 Task: Create a due date automation trigger when advanced on, 2 days before a card is due add fields without custom field "Resume" set to a number greater than 1 and lower or equal to 10 at 11:00 AM.
Action: Mouse moved to (921, 278)
Screenshot: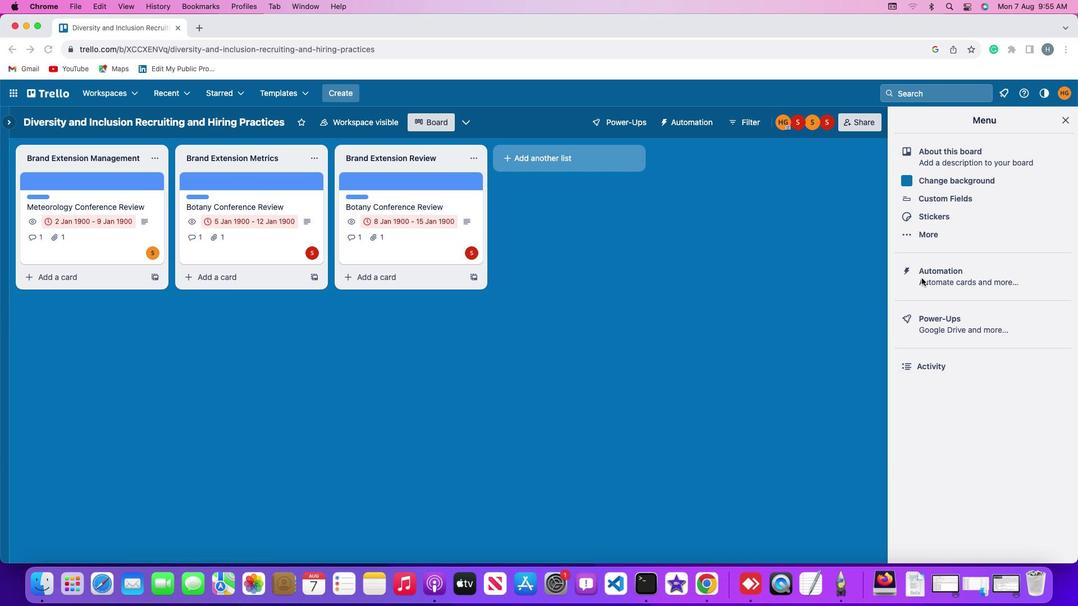 
Action: Mouse pressed left at (921, 278)
Screenshot: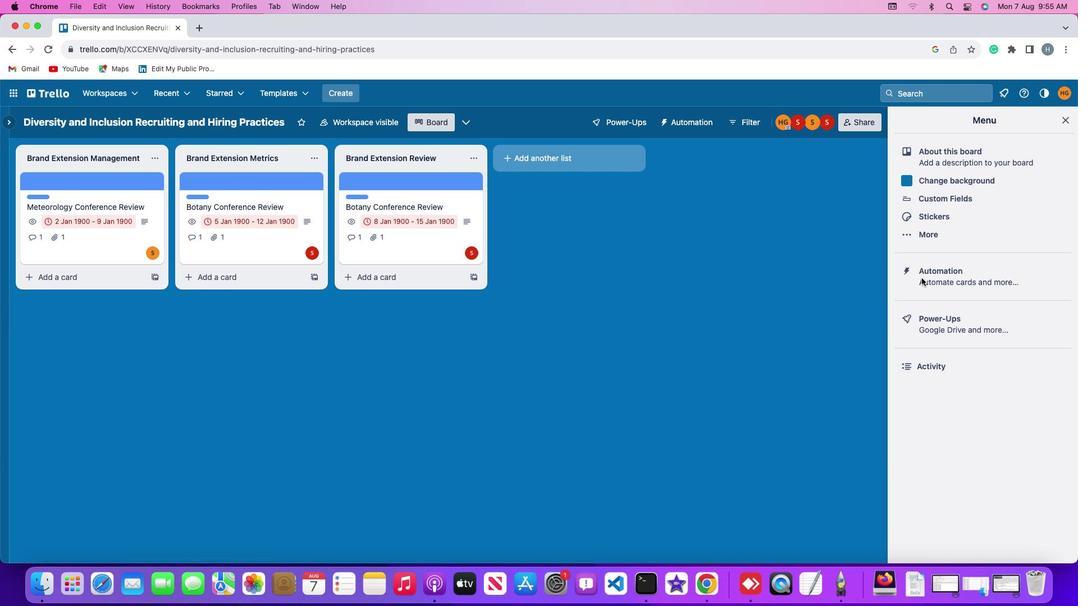 
Action: Mouse pressed left at (921, 278)
Screenshot: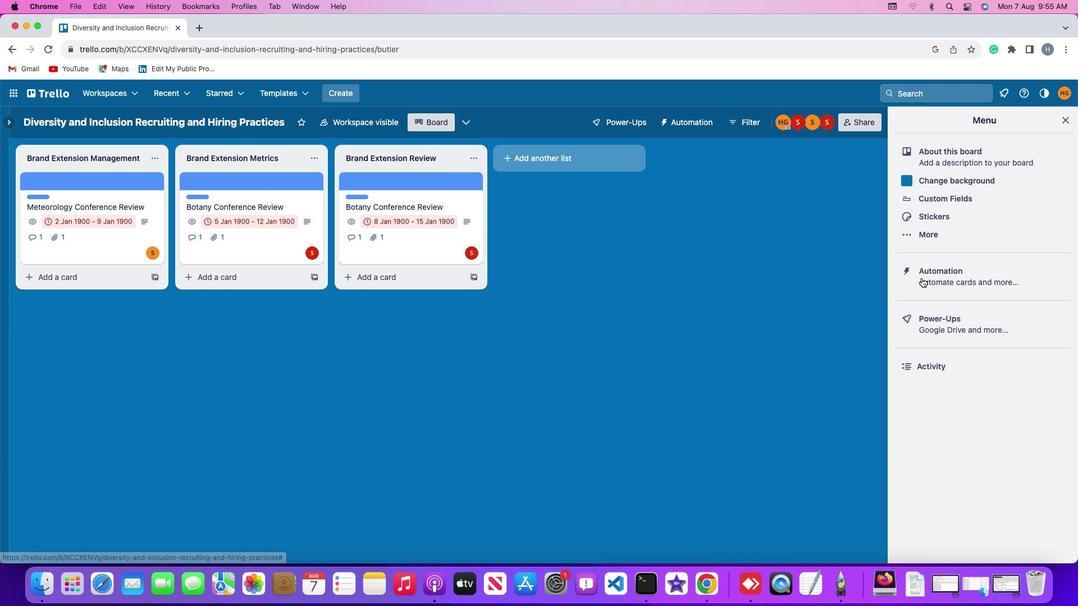 
Action: Mouse moved to (59, 268)
Screenshot: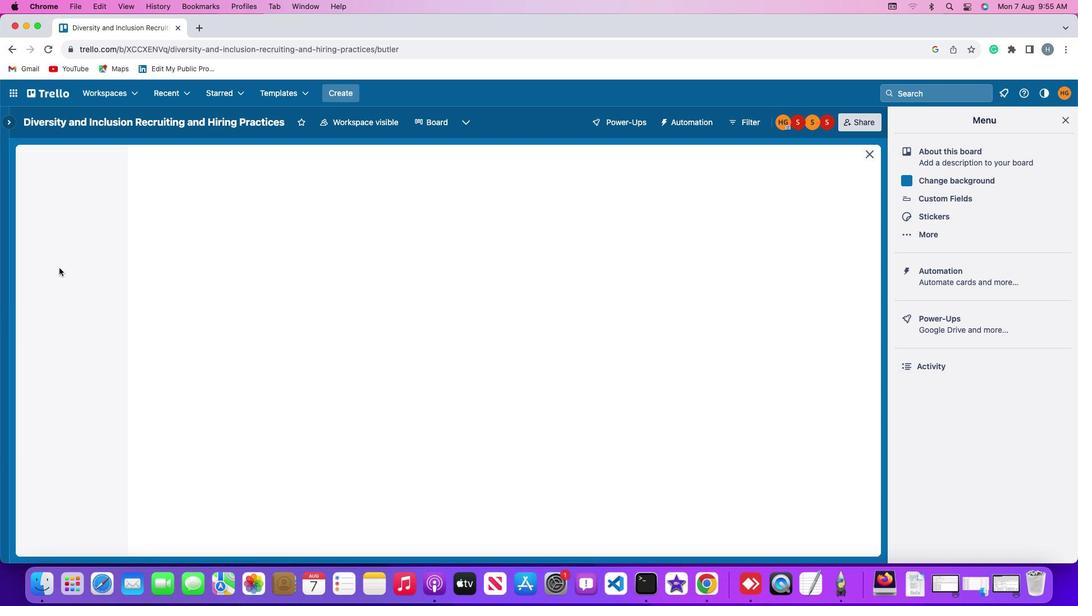 
Action: Mouse pressed left at (59, 268)
Screenshot: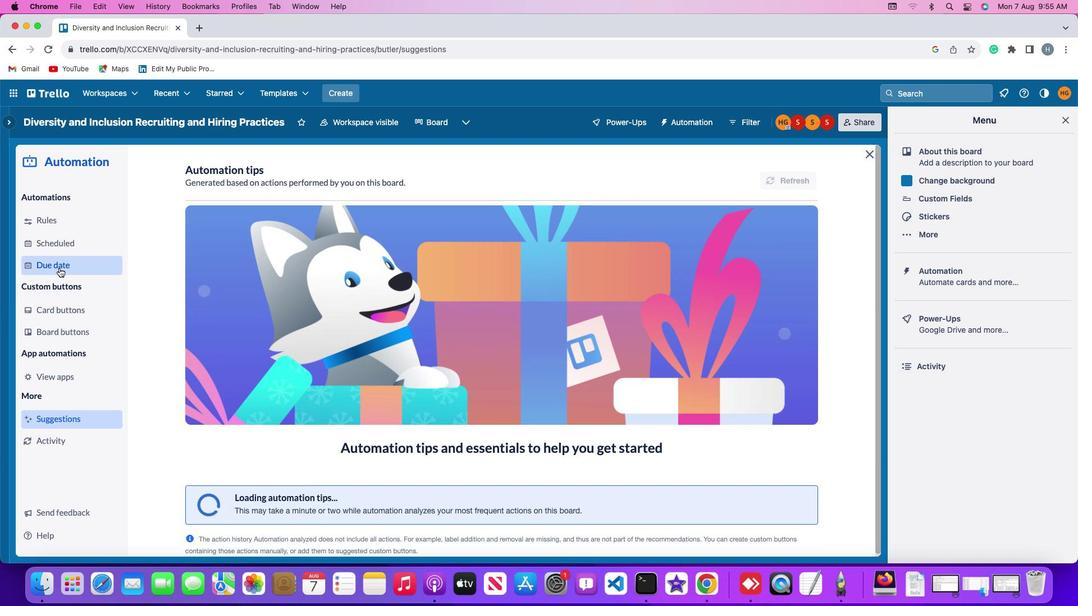 
Action: Mouse moved to (736, 172)
Screenshot: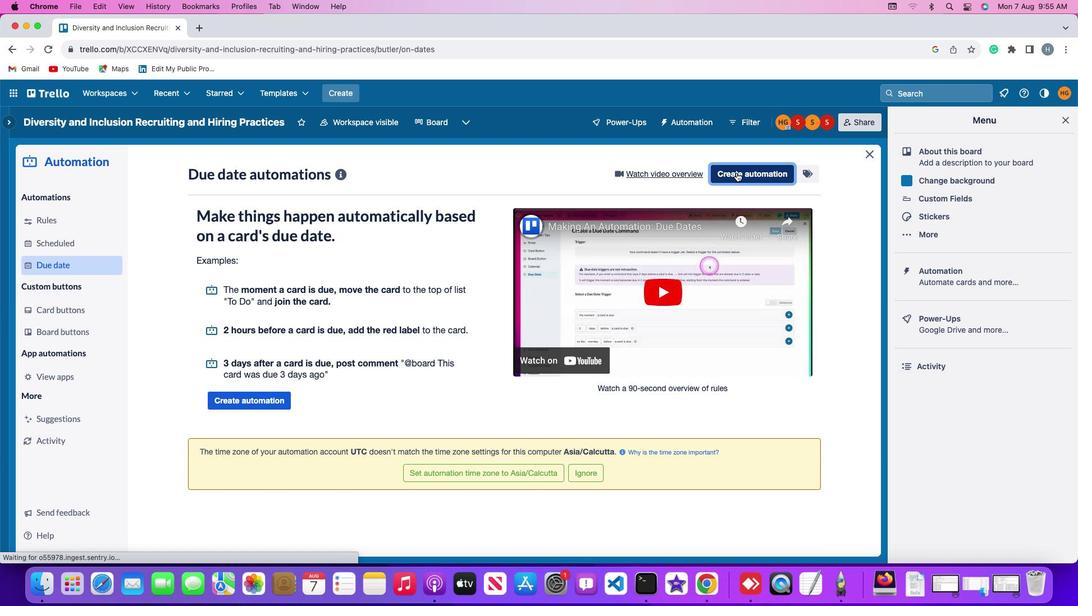 
Action: Mouse pressed left at (736, 172)
Screenshot: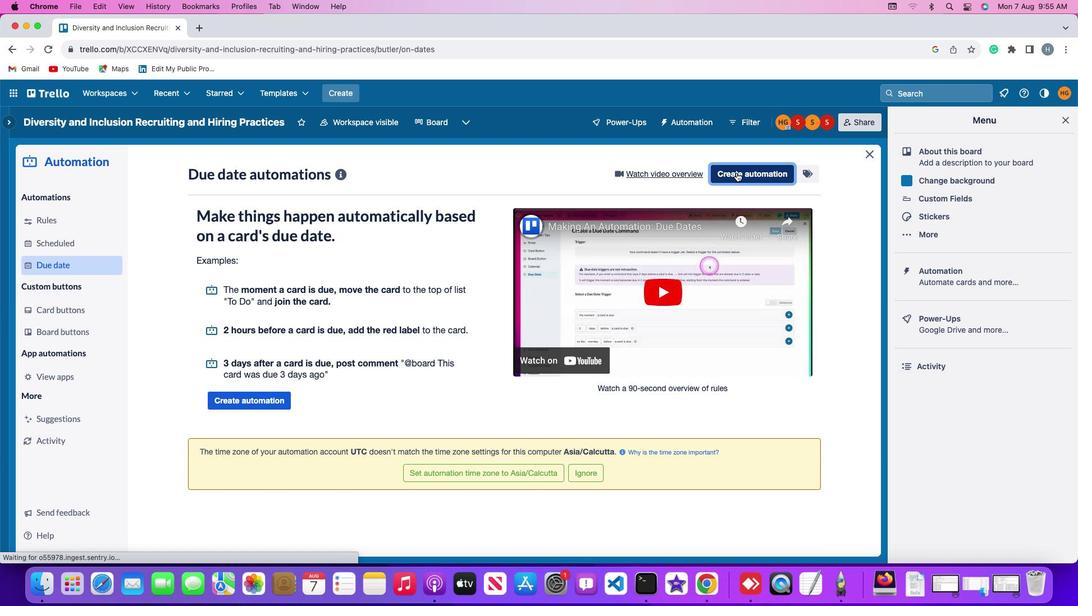 
Action: Mouse moved to (480, 280)
Screenshot: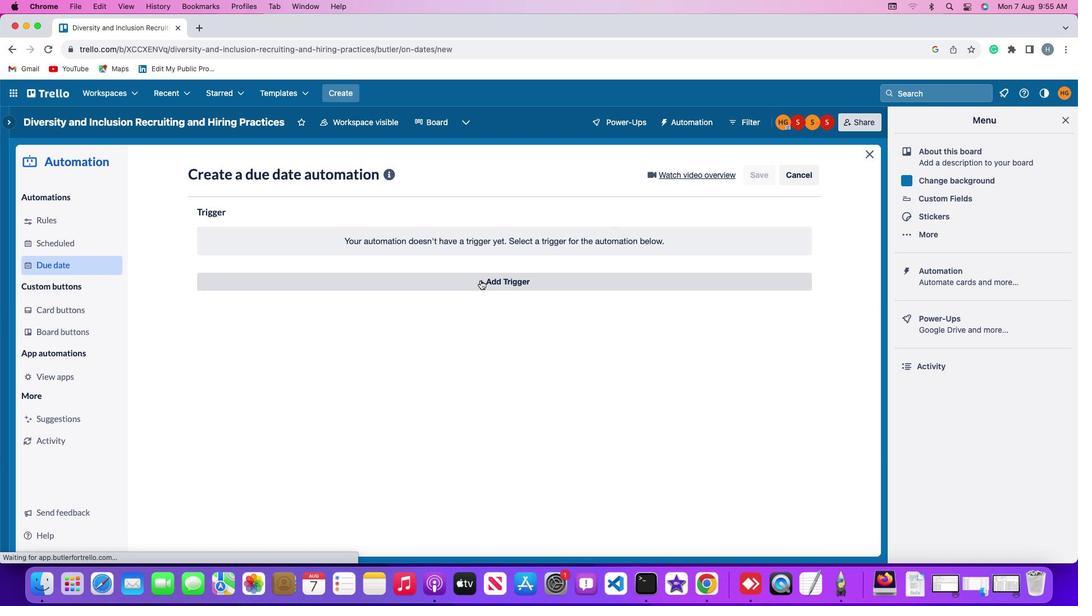 
Action: Mouse pressed left at (480, 280)
Screenshot: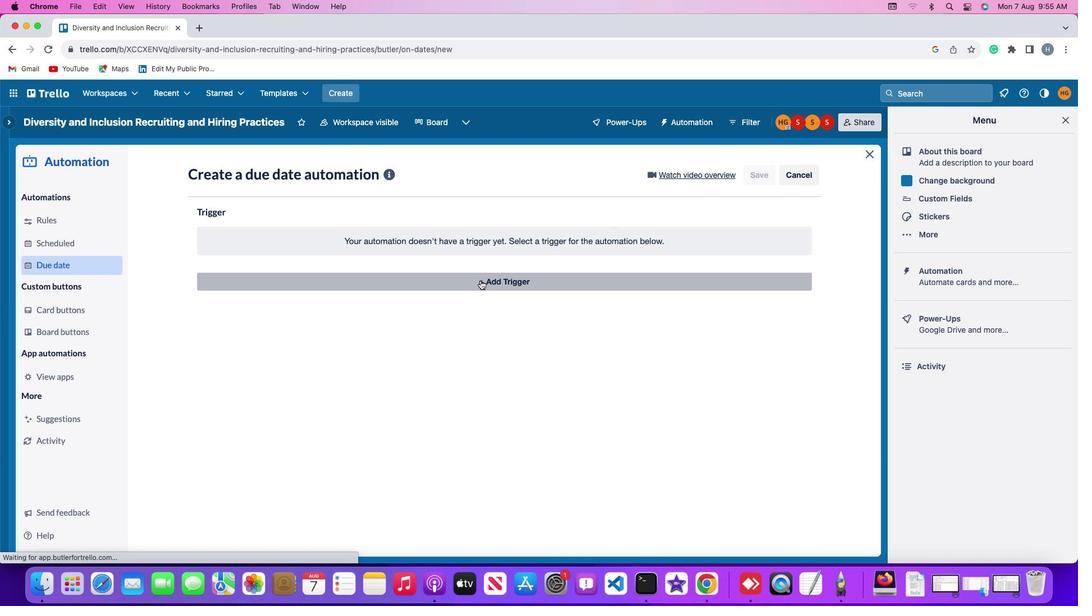 
Action: Mouse moved to (217, 452)
Screenshot: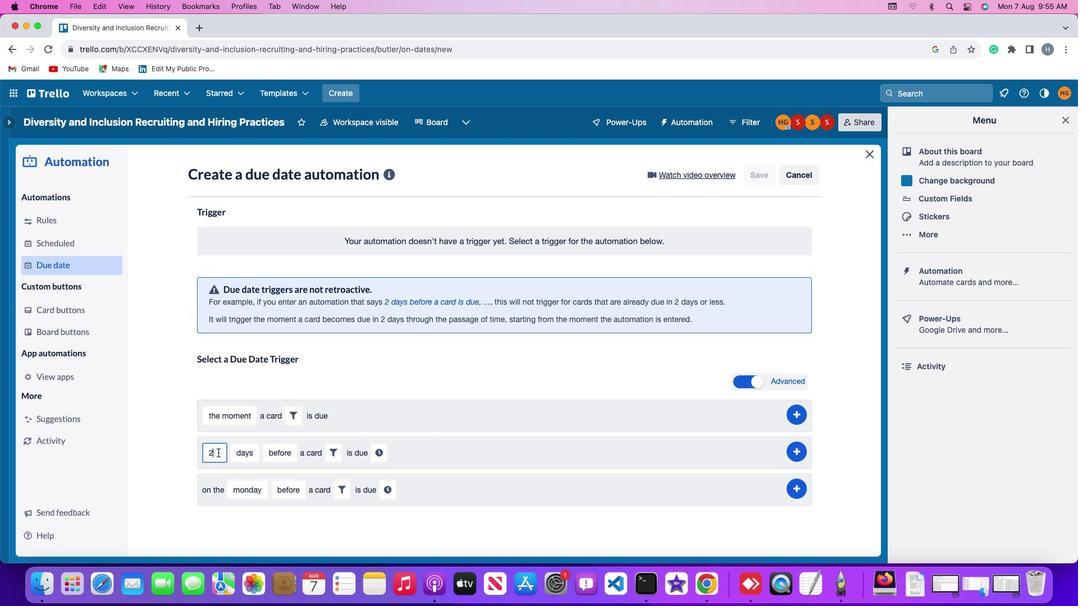 
Action: Mouse pressed left at (217, 452)
Screenshot: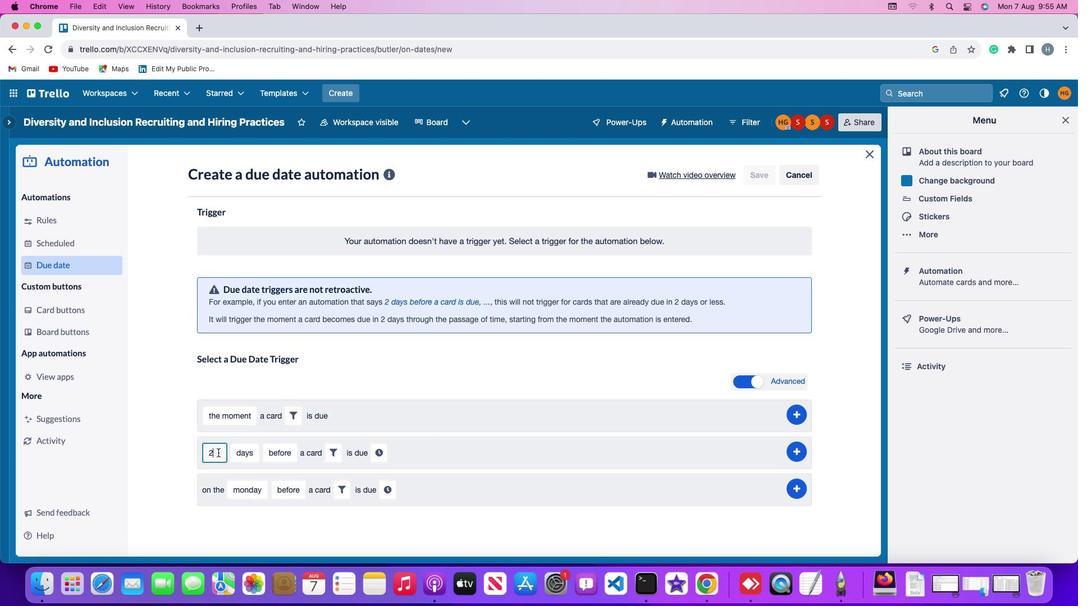 
Action: Key pressed Key.backspace'2'
Screenshot: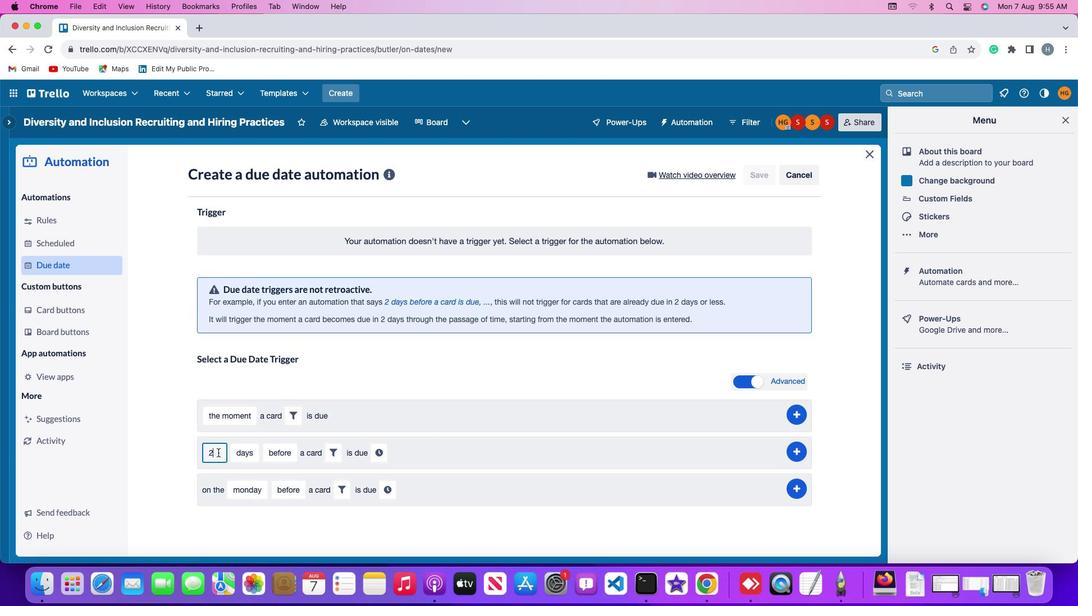 
Action: Mouse moved to (246, 456)
Screenshot: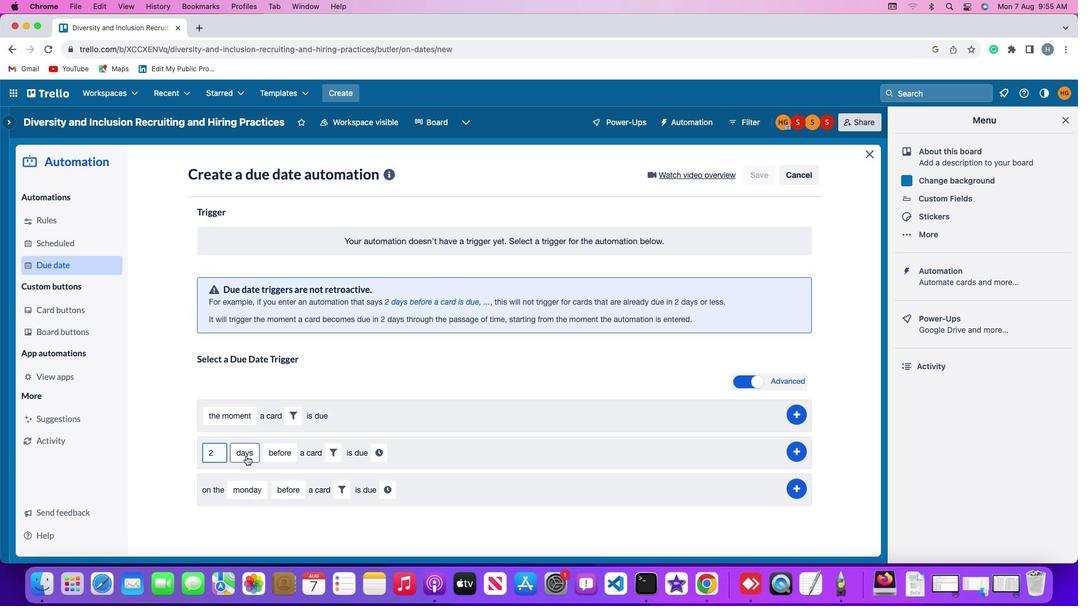 
Action: Mouse pressed left at (246, 456)
Screenshot: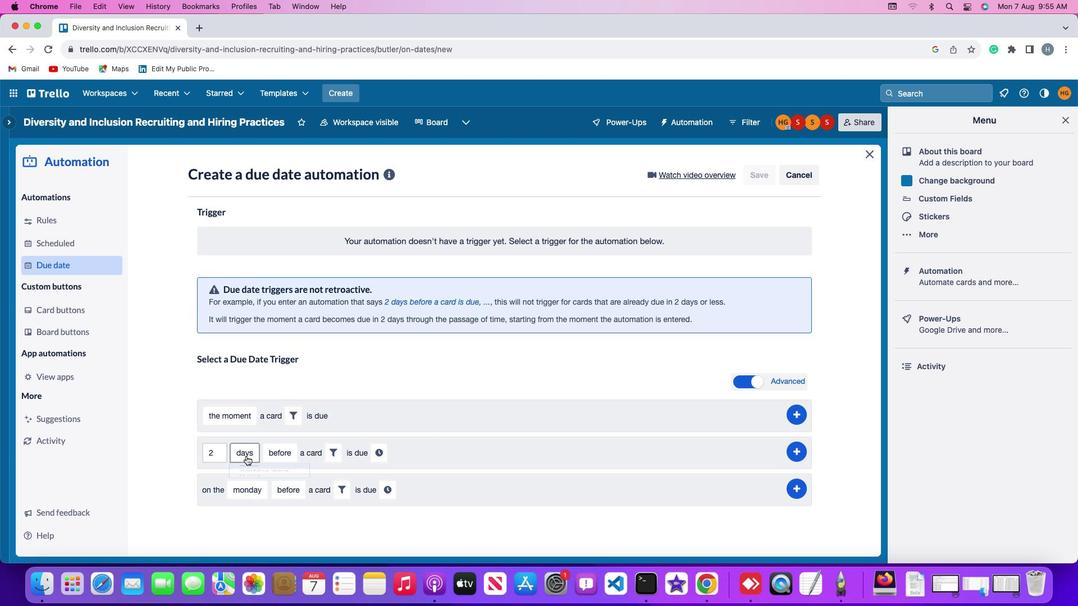 
Action: Mouse moved to (248, 472)
Screenshot: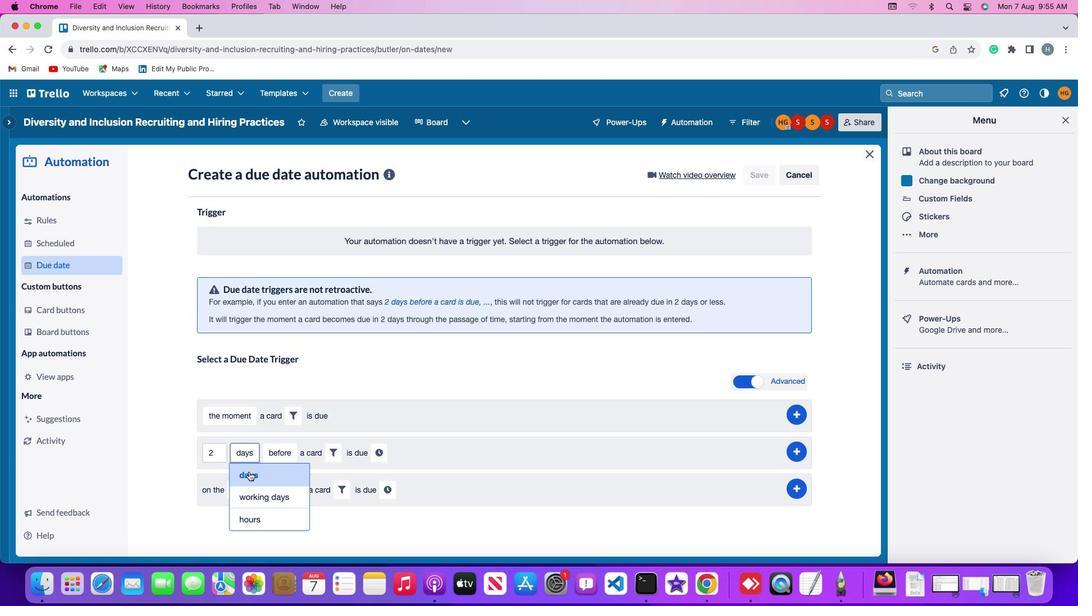 
Action: Mouse pressed left at (248, 472)
Screenshot: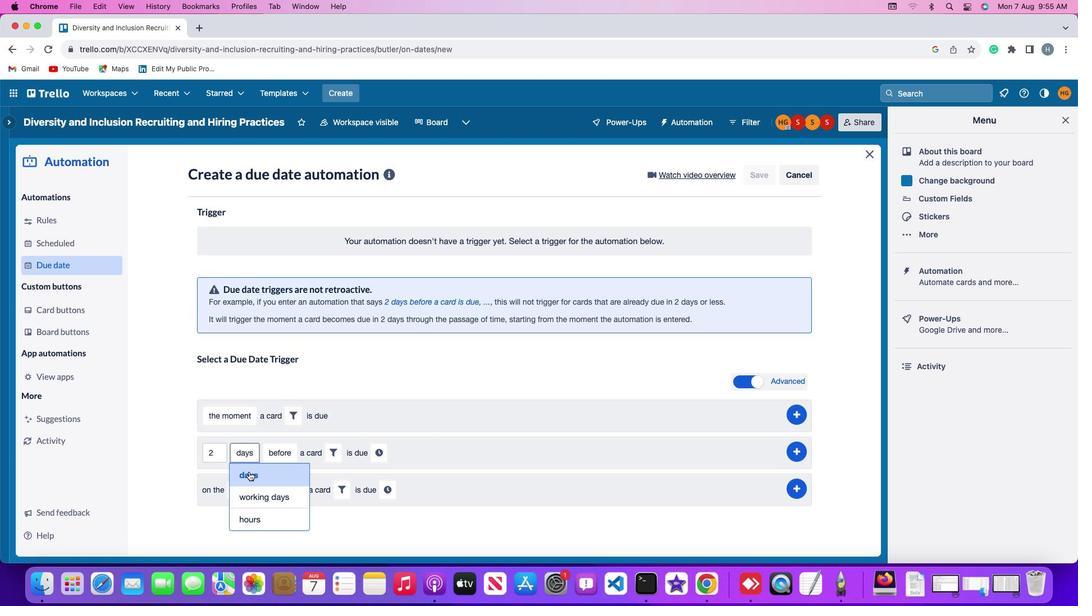 
Action: Mouse moved to (289, 450)
Screenshot: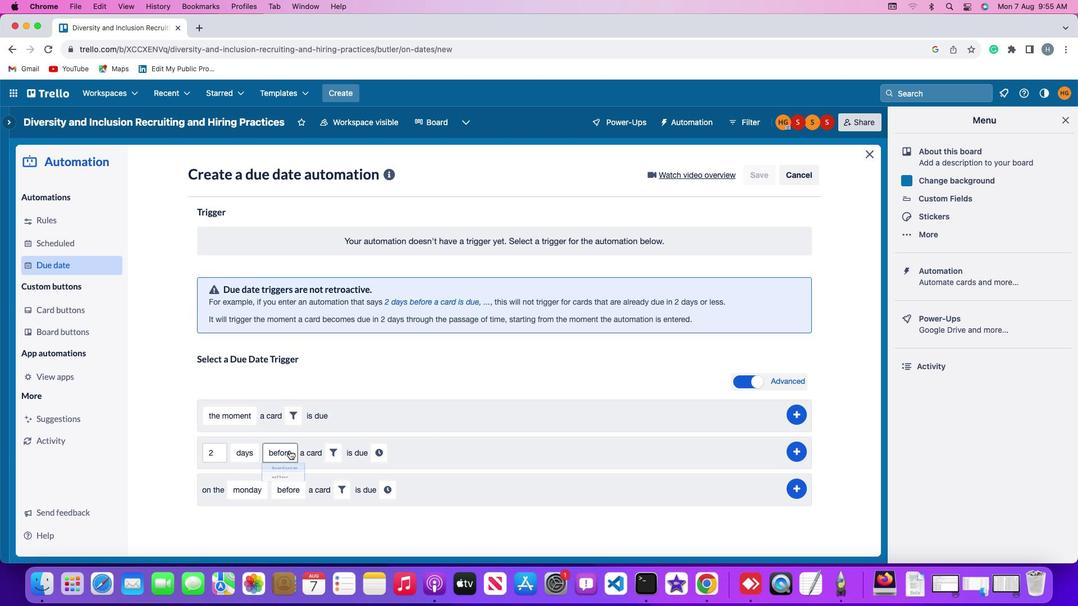 
Action: Mouse pressed left at (289, 450)
Screenshot: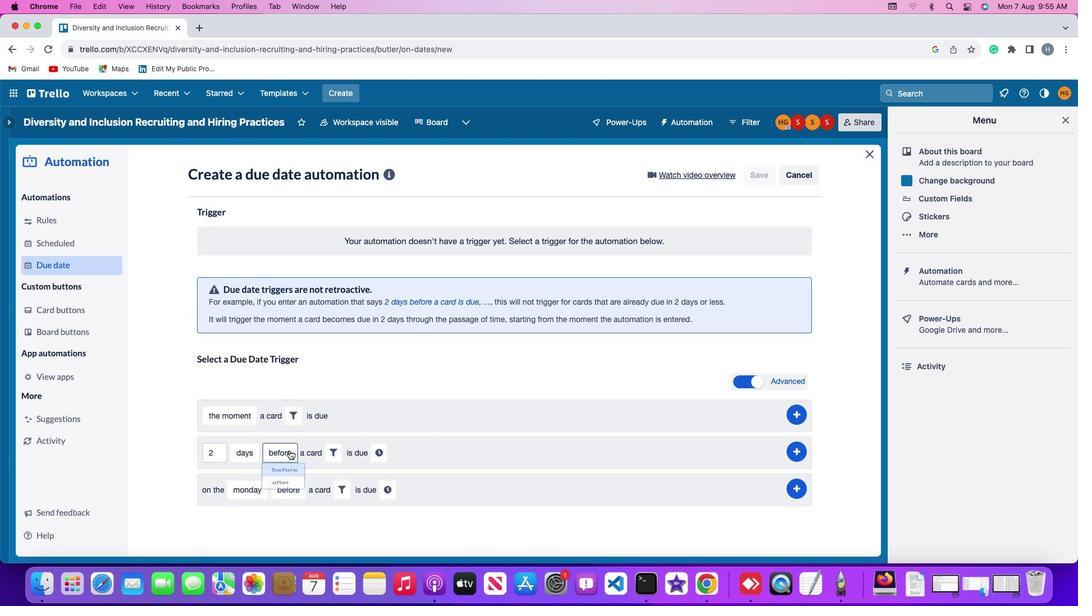 
Action: Mouse moved to (284, 471)
Screenshot: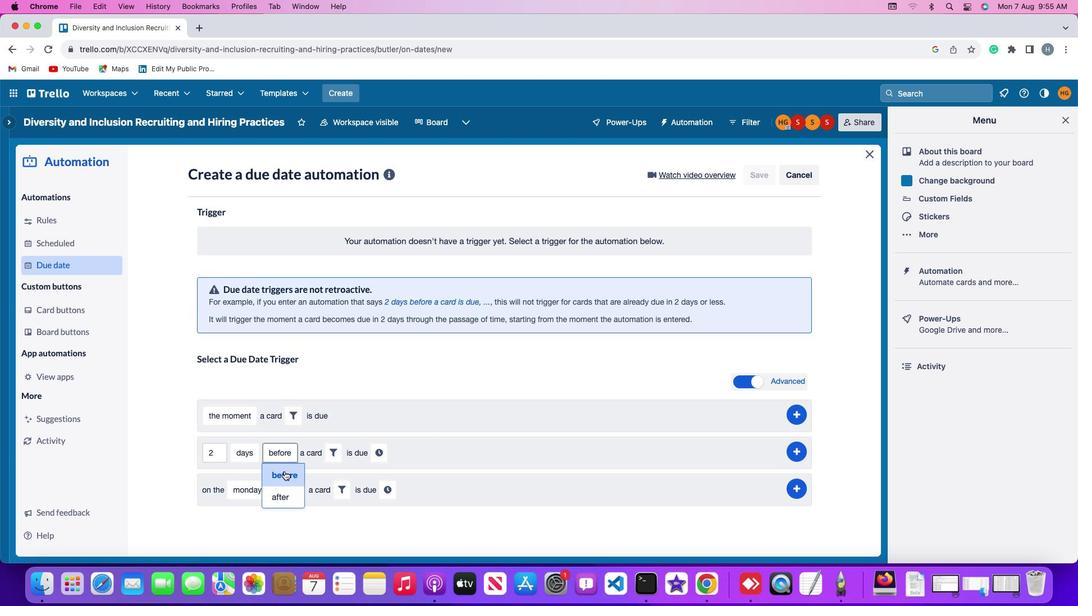 
Action: Mouse pressed left at (284, 471)
Screenshot: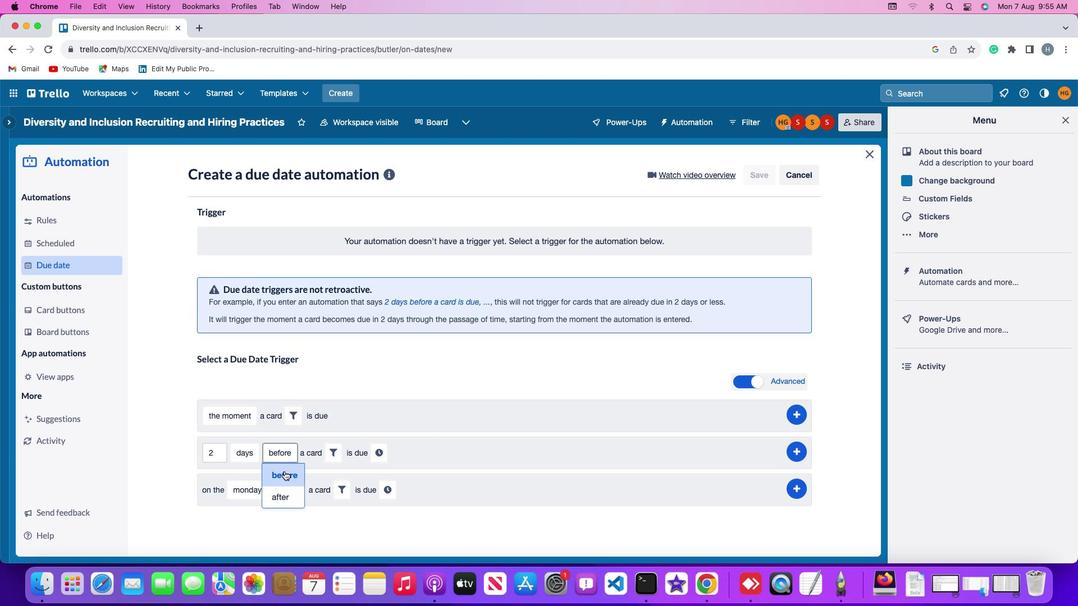 
Action: Mouse moved to (333, 450)
Screenshot: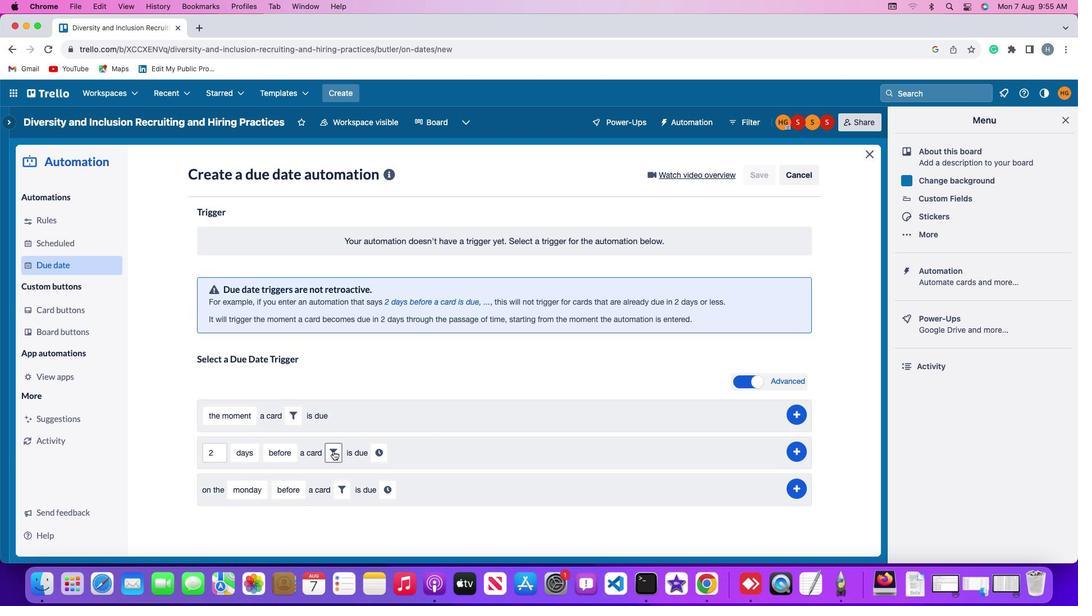 
Action: Mouse pressed left at (333, 450)
Screenshot: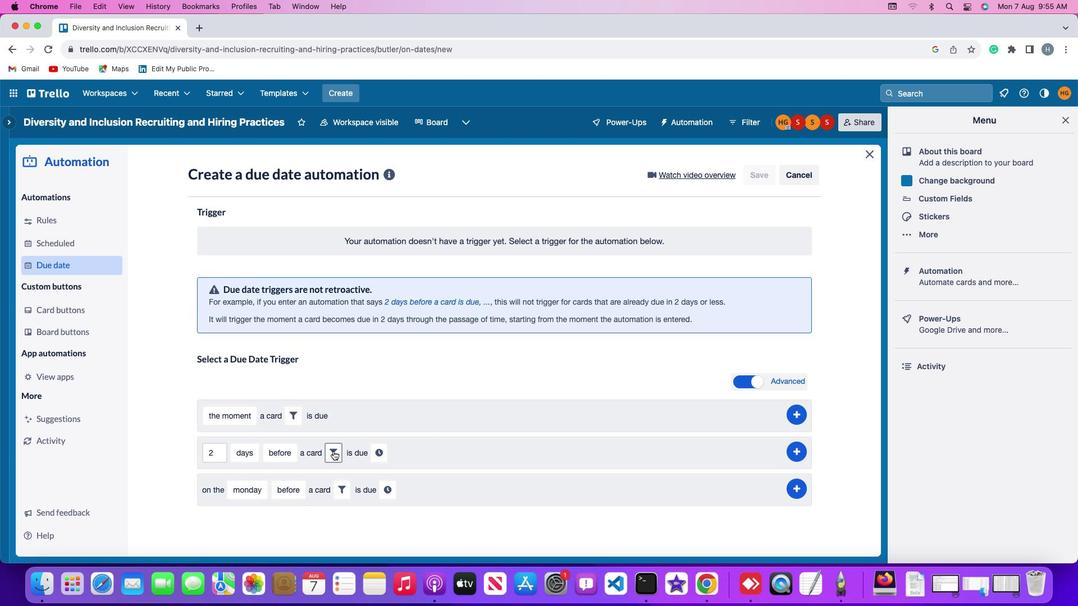 
Action: Mouse moved to (522, 487)
Screenshot: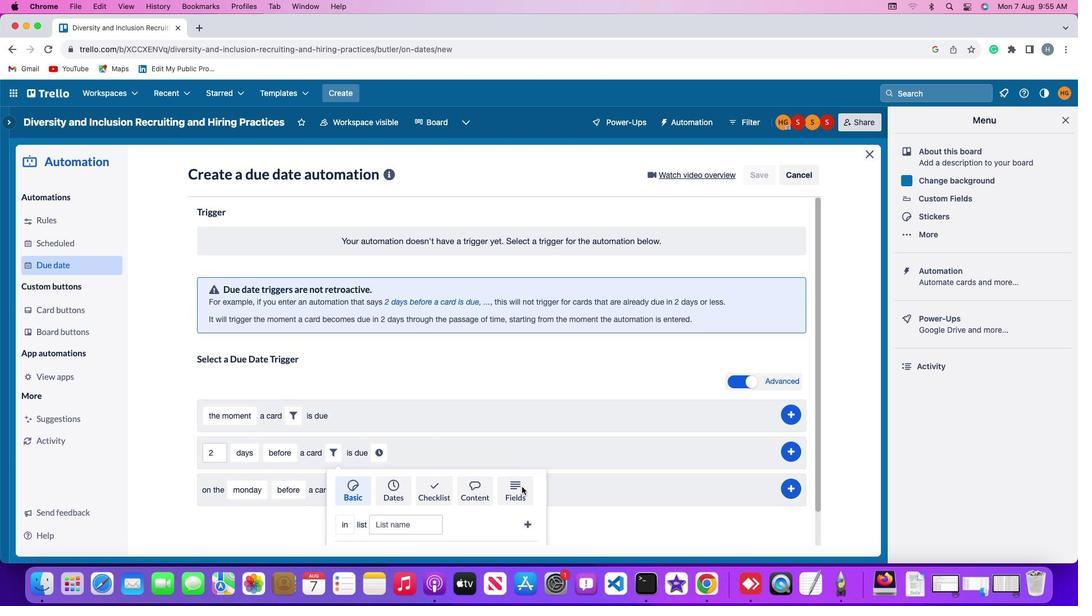 
Action: Mouse pressed left at (522, 487)
Screenshot: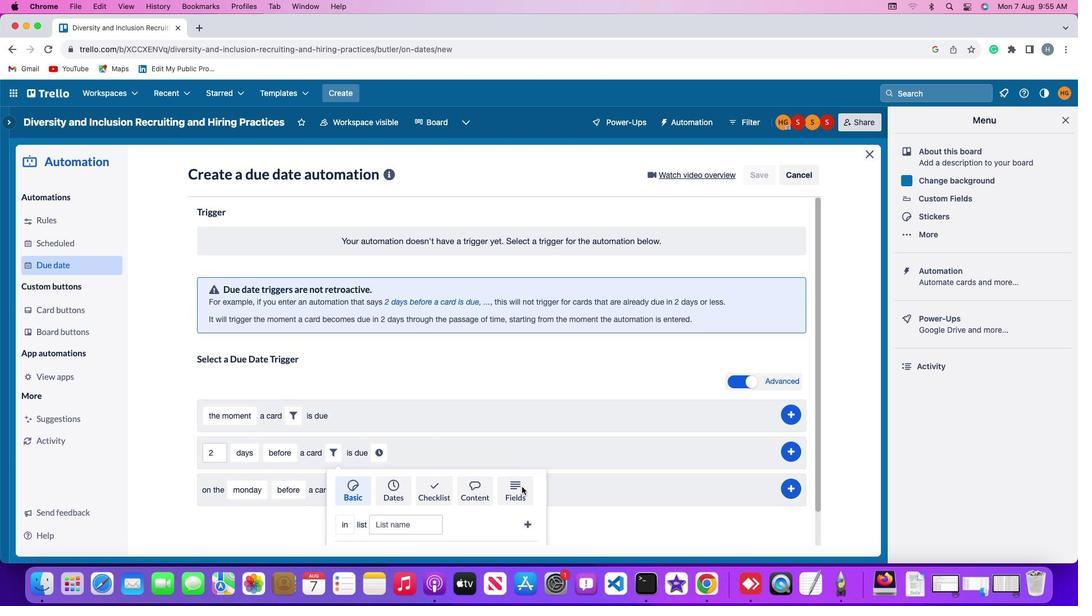 
Action: Mouse moved to (521, 487)
Screenshot: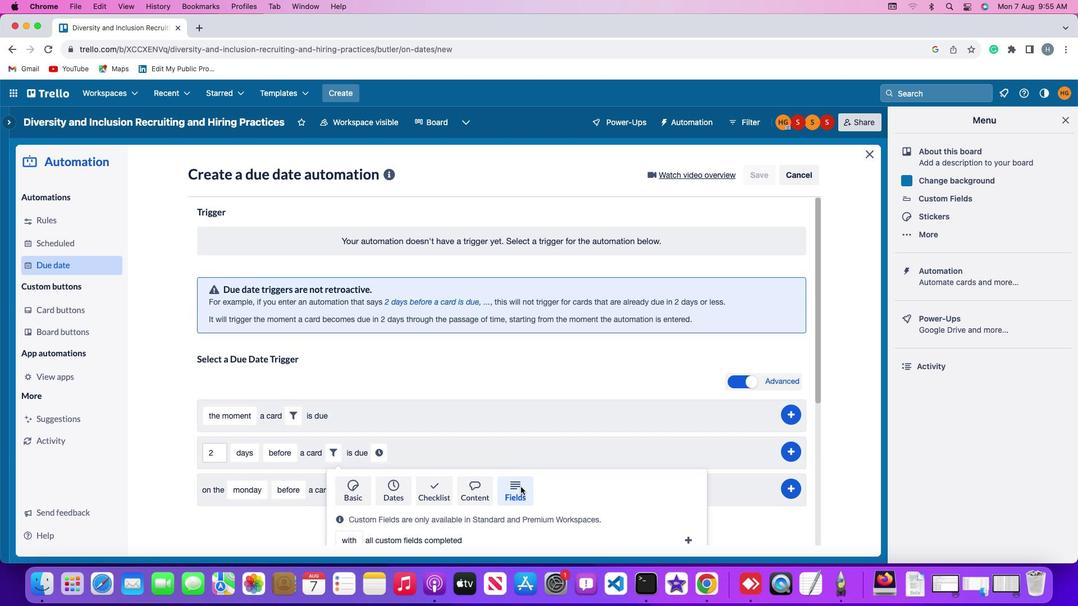 
Action: Mouse scrolled (521, 487) with delta (0, 0)
Screenshot: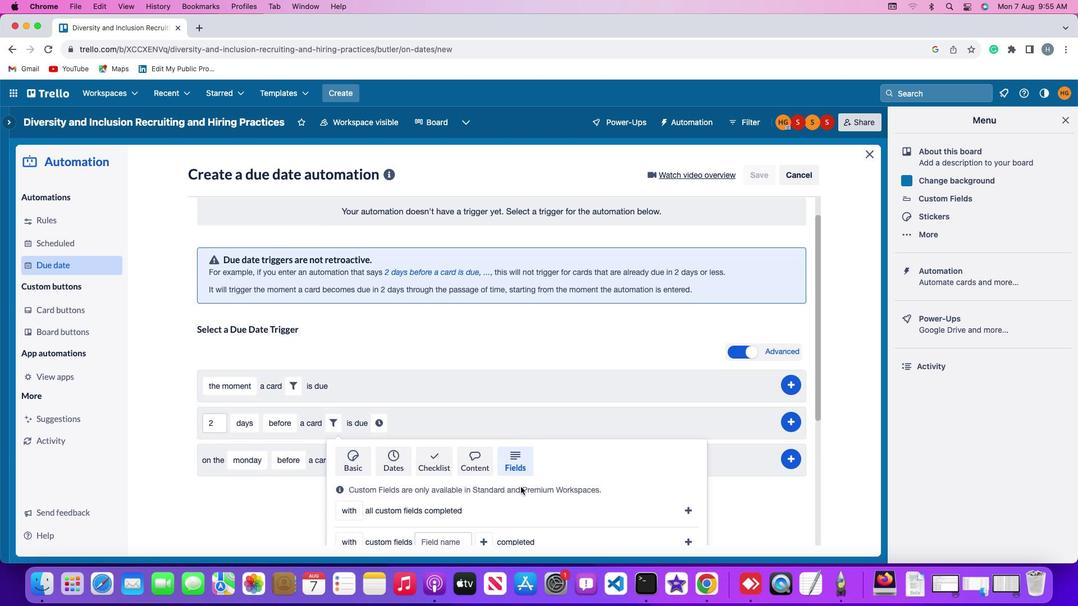 
Action: Mouse scrolled (521, 487) with delta (0, 0)
Screenshot: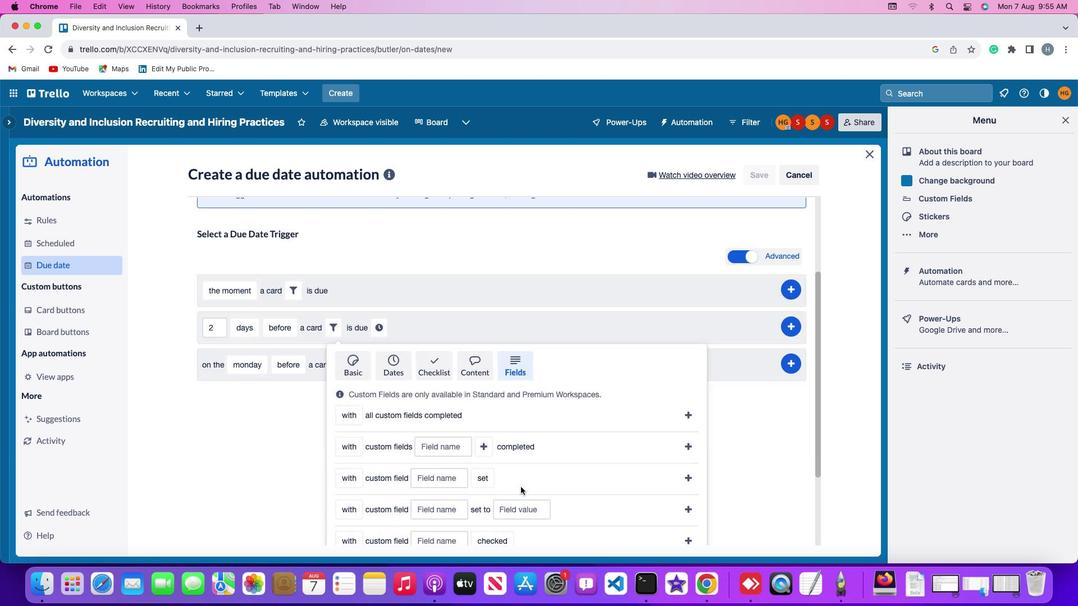 
Action: Mouse scrolled (521, 487) with delta (0, -1)
Screenshot: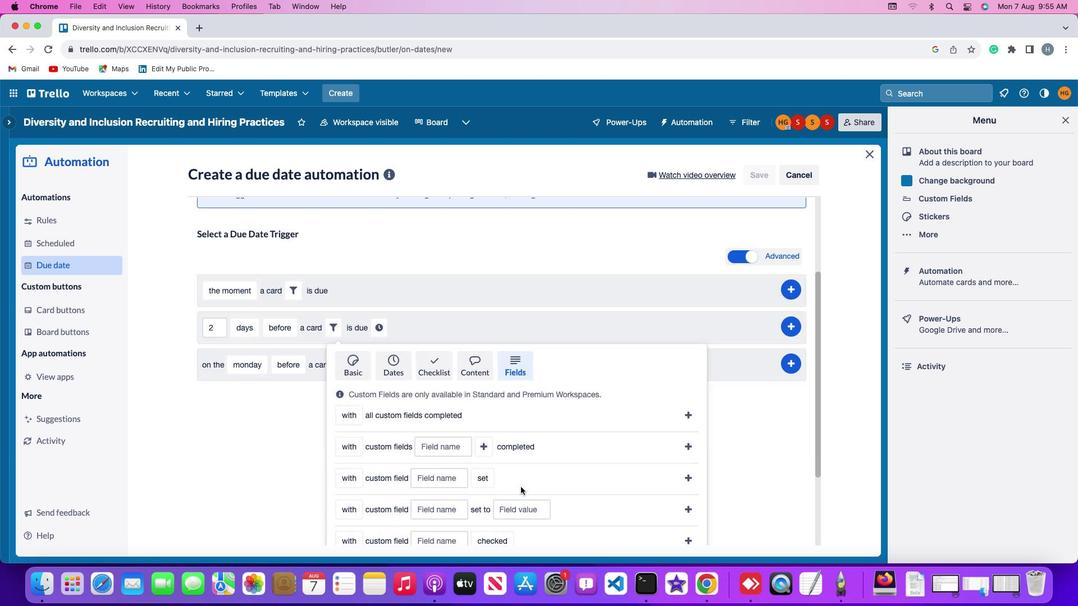 
Action: Mouse scrolled (521, 487) with delta (0, -2)
Screenshot: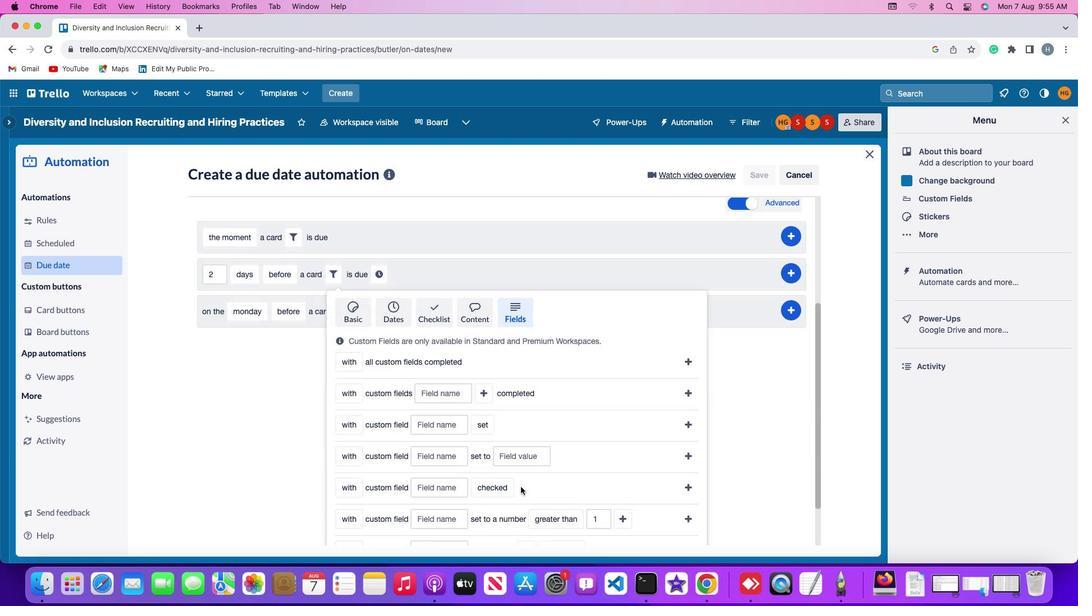 
Action: Mouse scrolled (521, 487) with delta (0, -3)
Screenshot: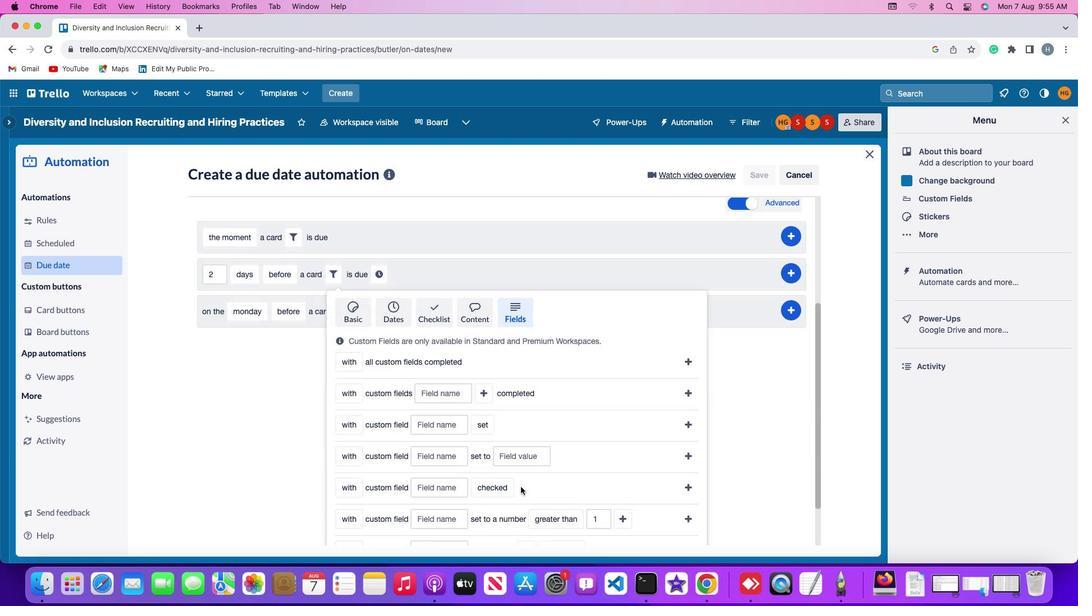
Action: Mouse scrolled (521, 487) with delta (0, 0)
Screenshot: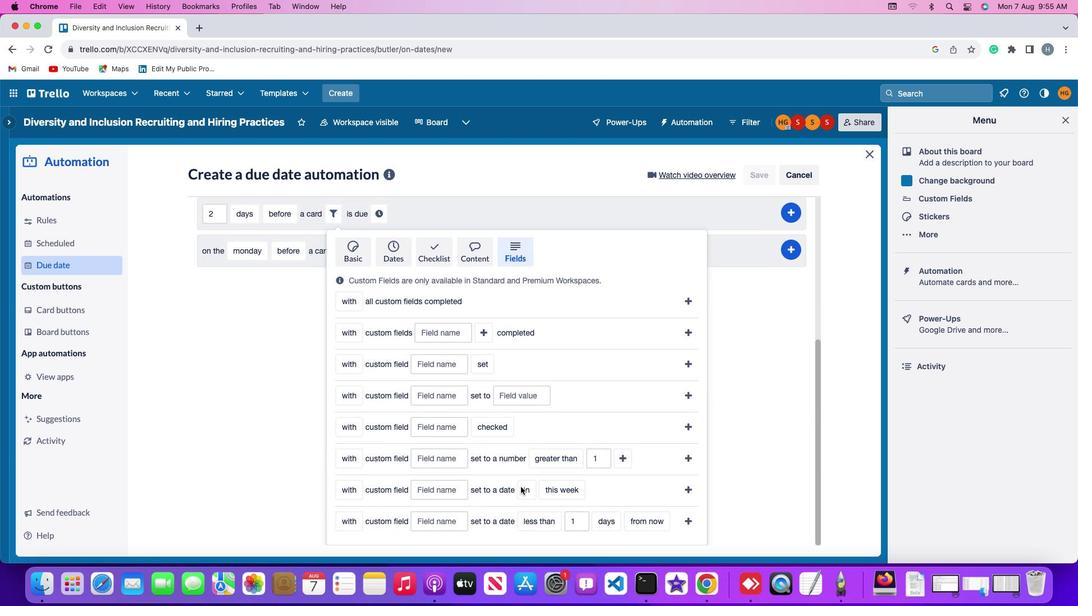 
Action: Mouse scrolled (521, 487) with delta (0, 0)
Screenshot: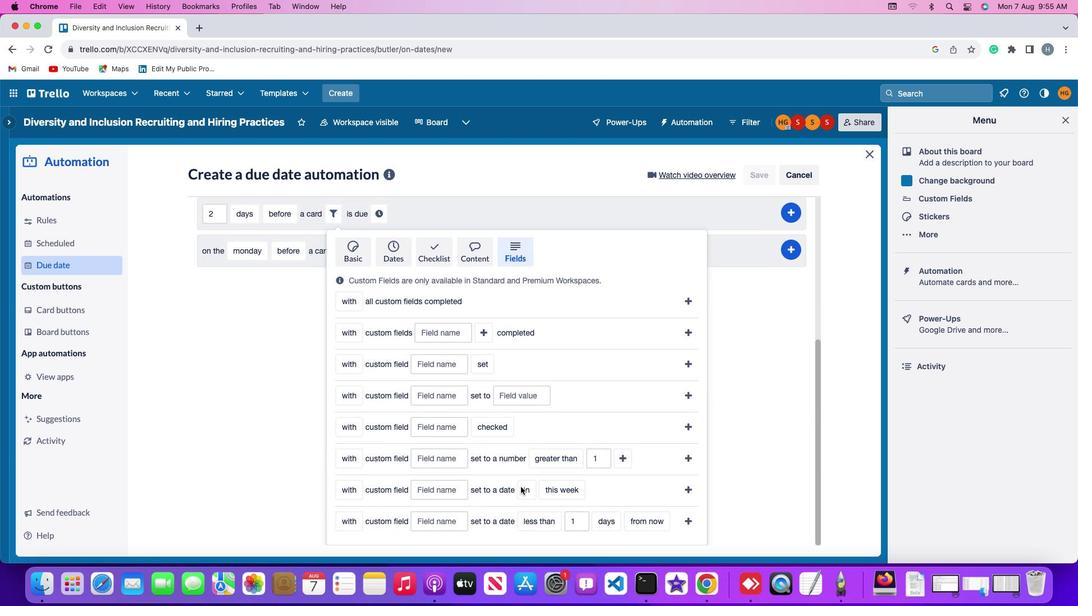 
Action: Mouse scrolled (521, 487) with delta (0, -1)
Screenshot: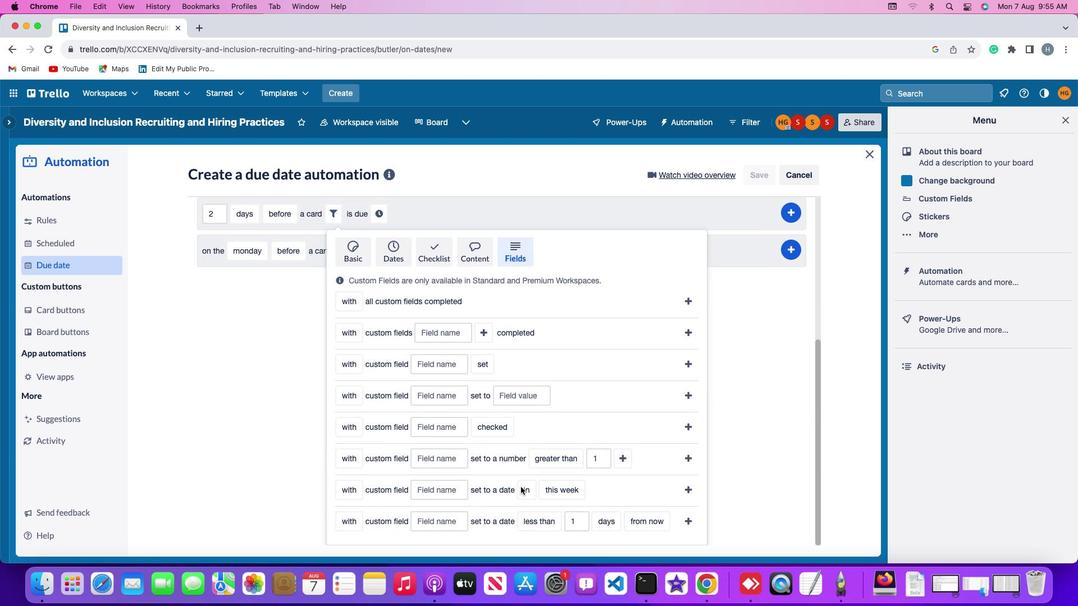 
Action: Mouse scrolled (521, 487) with delta (0, -2)
Screenshot: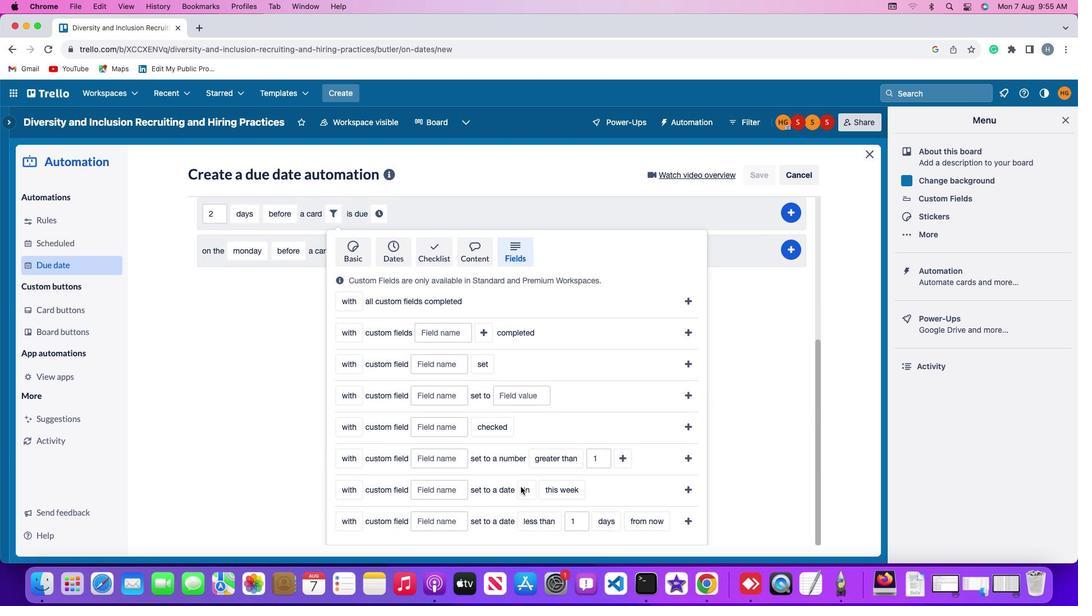 
Action: Mouse scrolled (521, 487) with delta (0, -3)
Screenshot: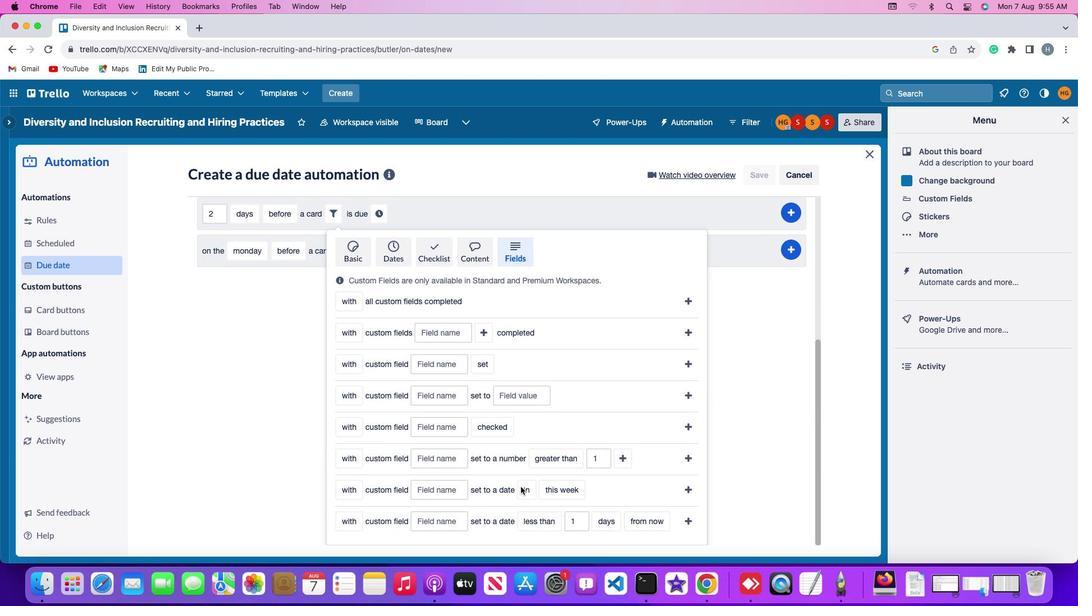 
Action: Mouse moved to (349, 462)
Screenshot: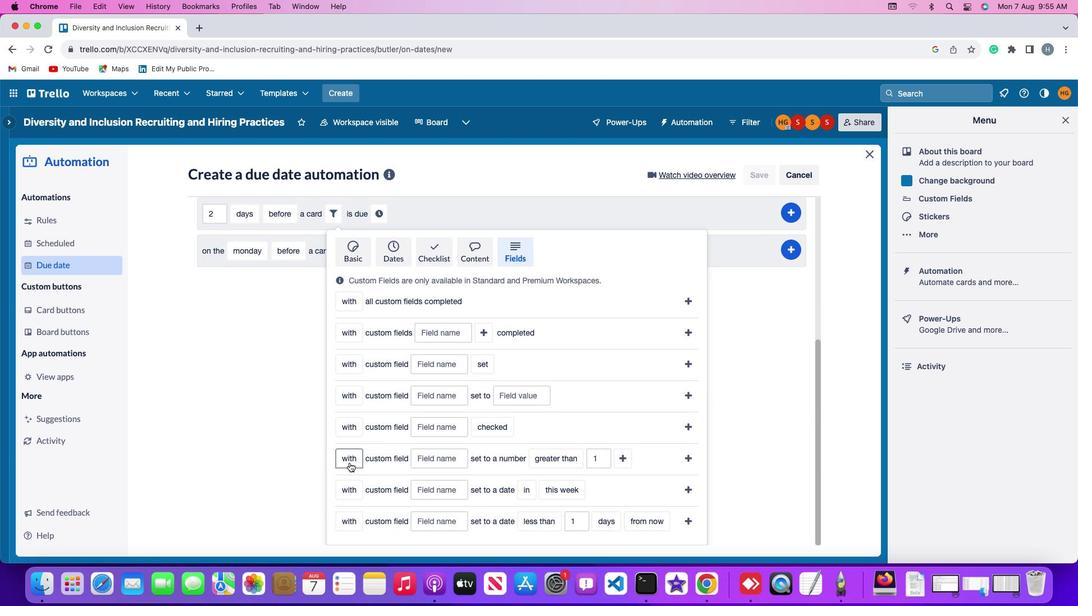 
Action: Mouse pressed left at (349, 462)
Screenshot: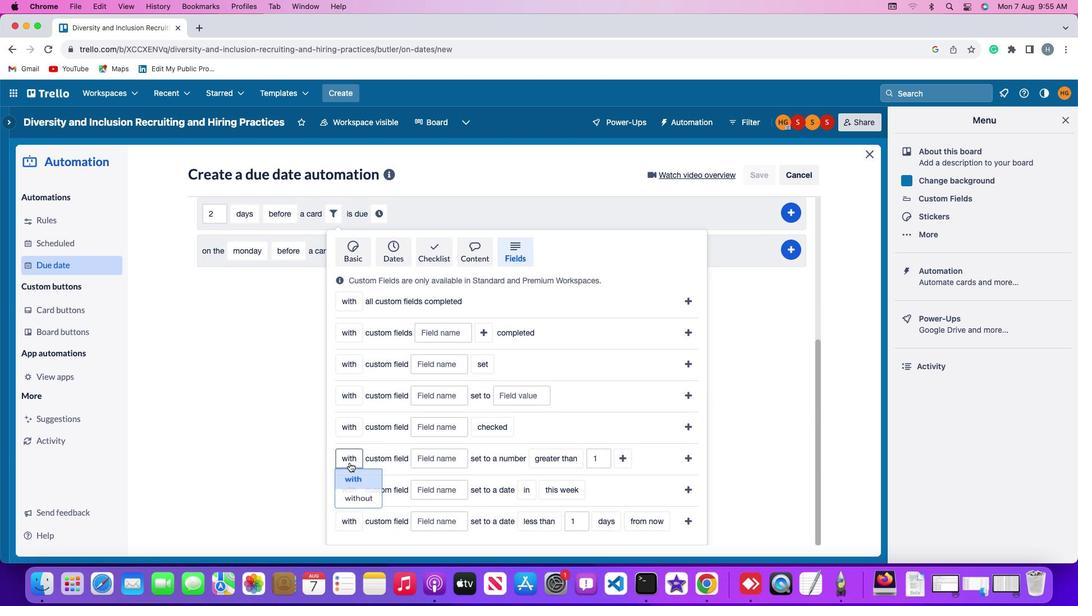
Action: Mouse moved to (350, 498)
Screenshot: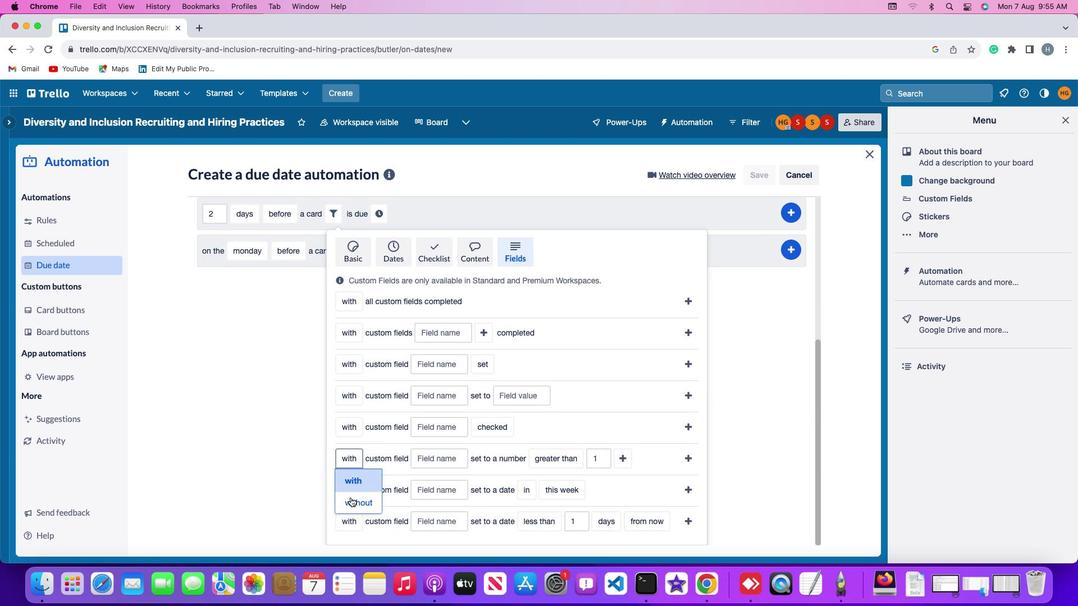 
Action: Mouse pressed left at (350, 498)
Screenshot: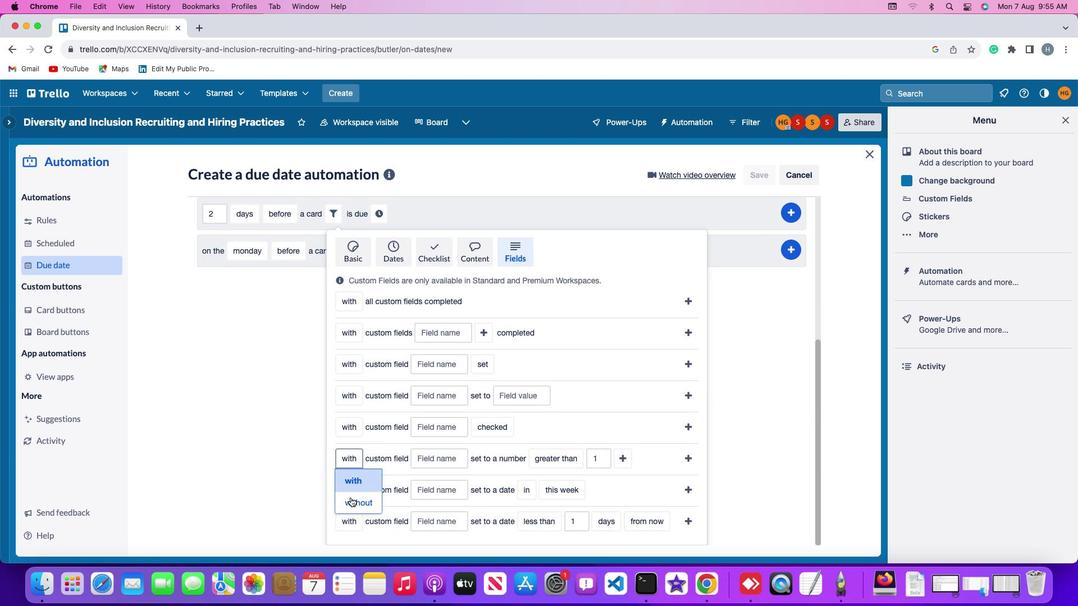 
Action: Mouse moved to (443, 459)
Screenshot: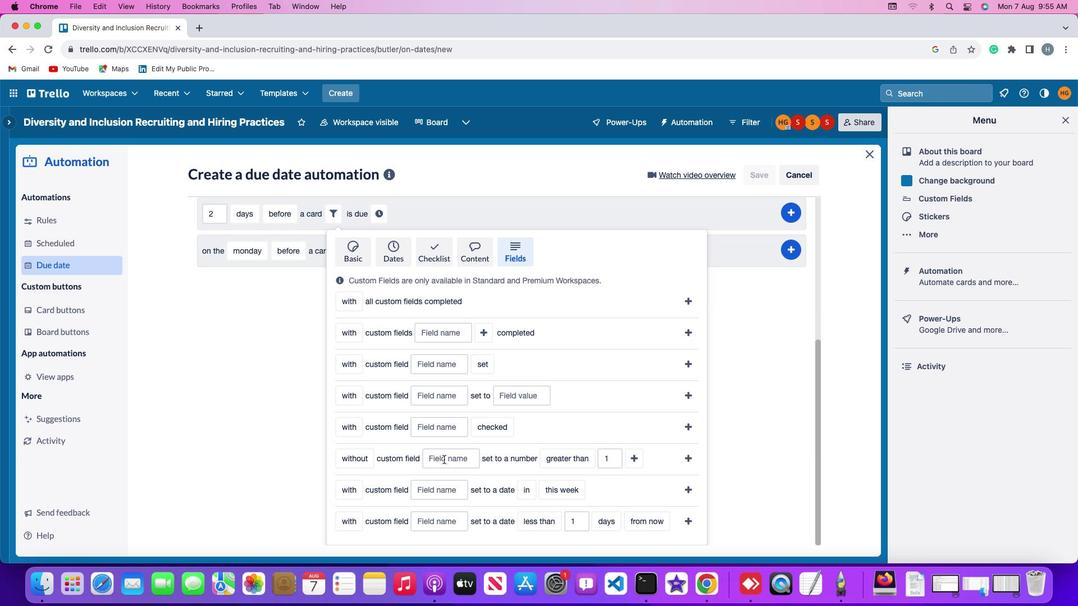 
Action: Mouse pressed left at (443, 459)
Screenshot: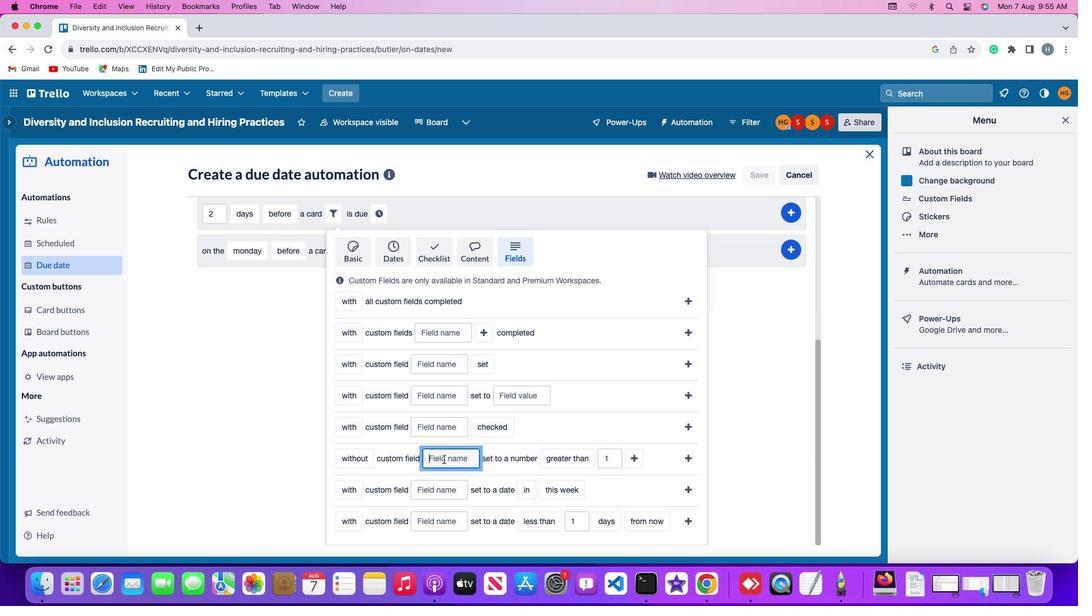 
Action: Key pressed Key.shift'R''e''s''u''m''e'
Screenshot: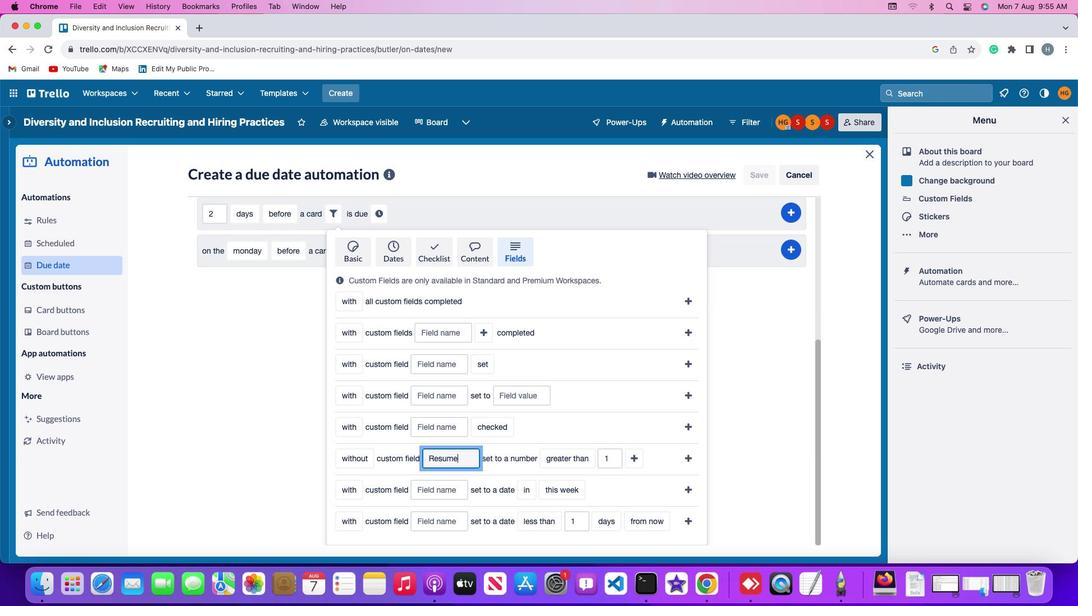 
Action: Mouse moved to (562, 457)
Screenshot: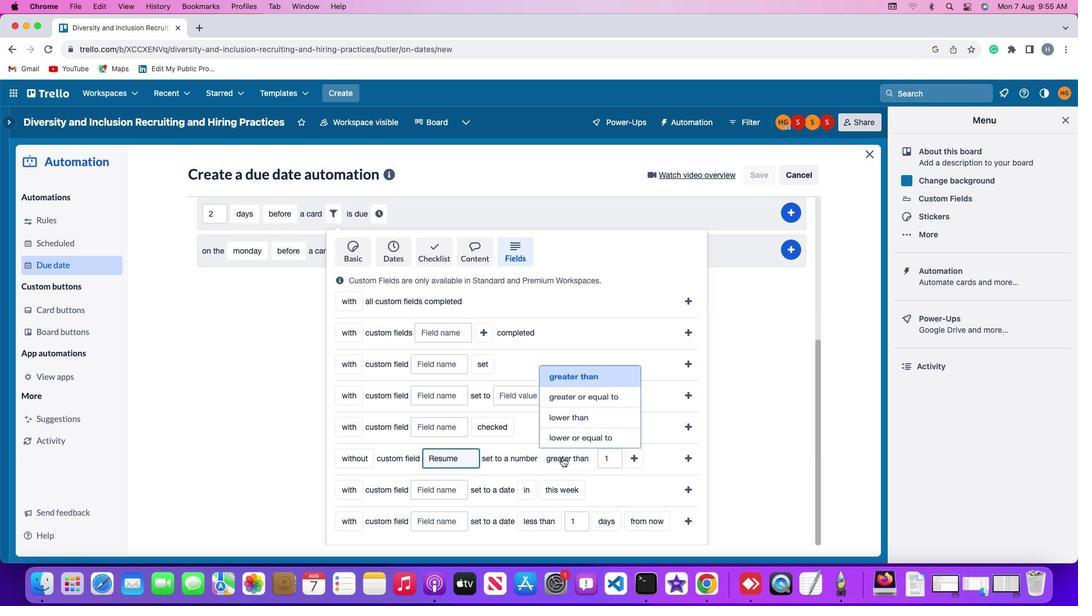 
Action: Mouse pressed left at (562, 457)
Screenshot: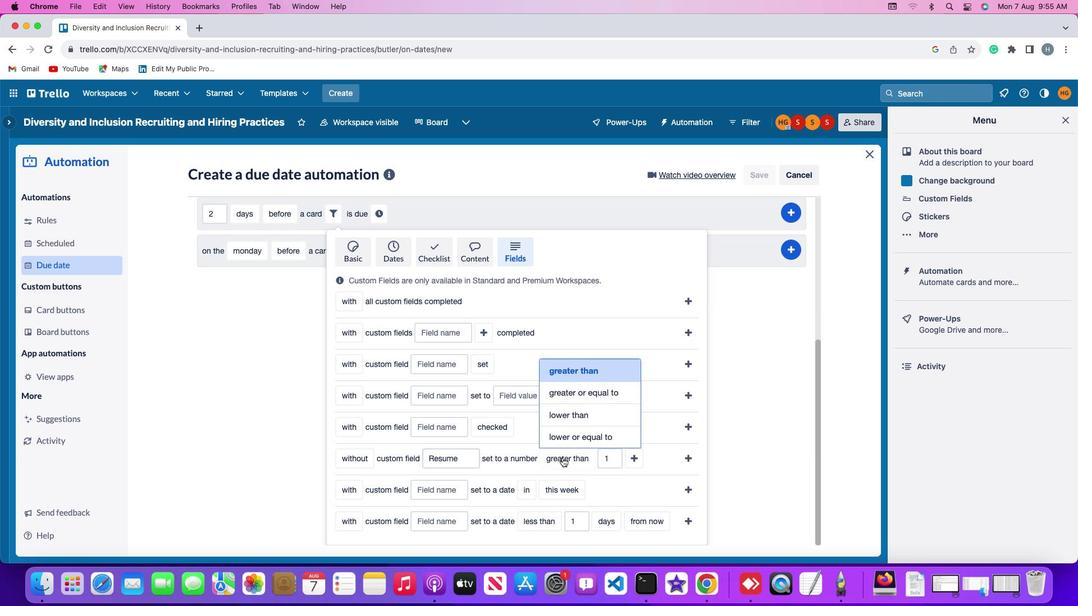 
Action: Mouse moved to (578, 367)
Screenshot: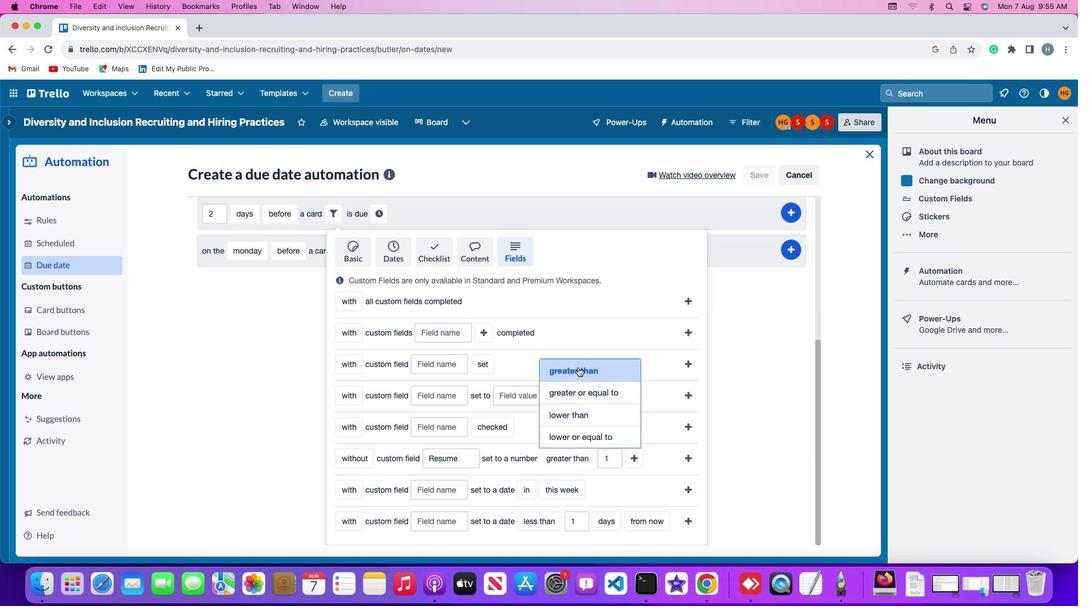 
Action: Mouse pressed left at (578, 367)
Screenshot: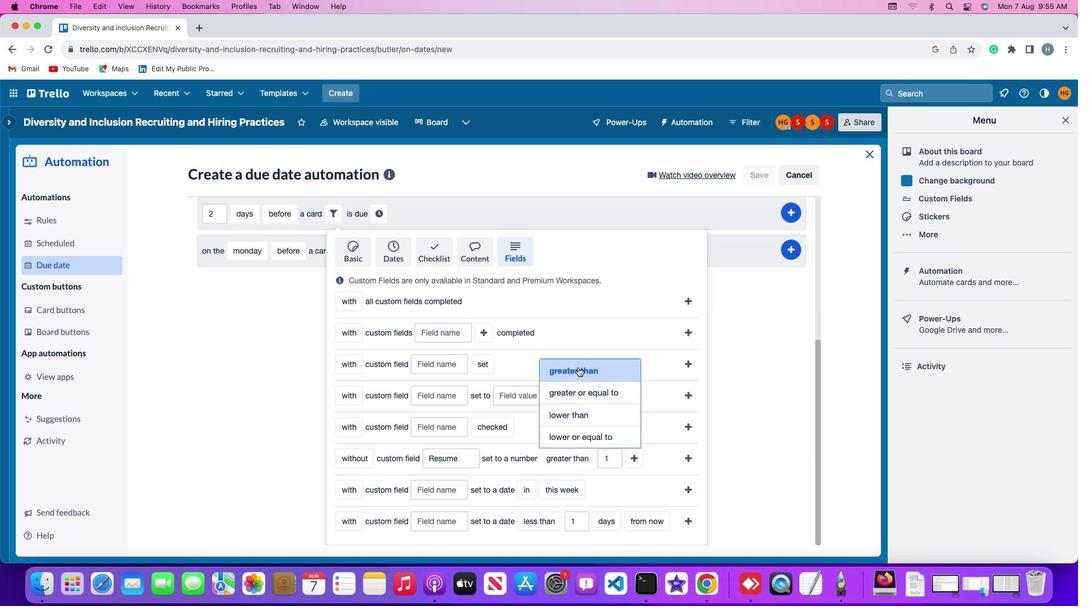 
Action: Mouse moved to (615, 459)
Screenshot: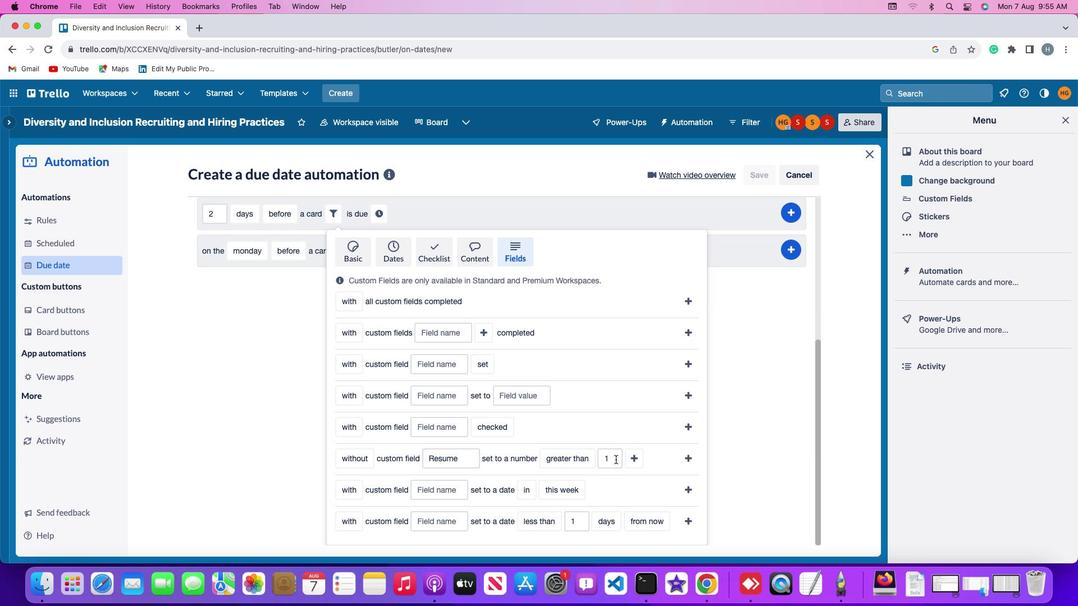 
Action: Mouse pressed left at (615, 459)
Screenshot: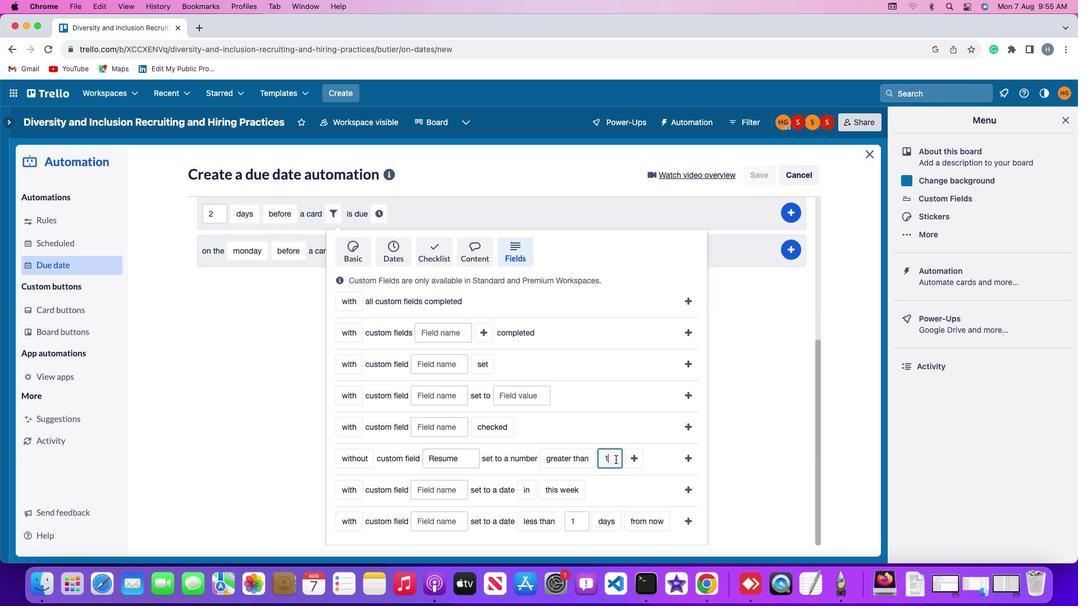 
Action: Mouse moved to (616, 459)
Screenshot: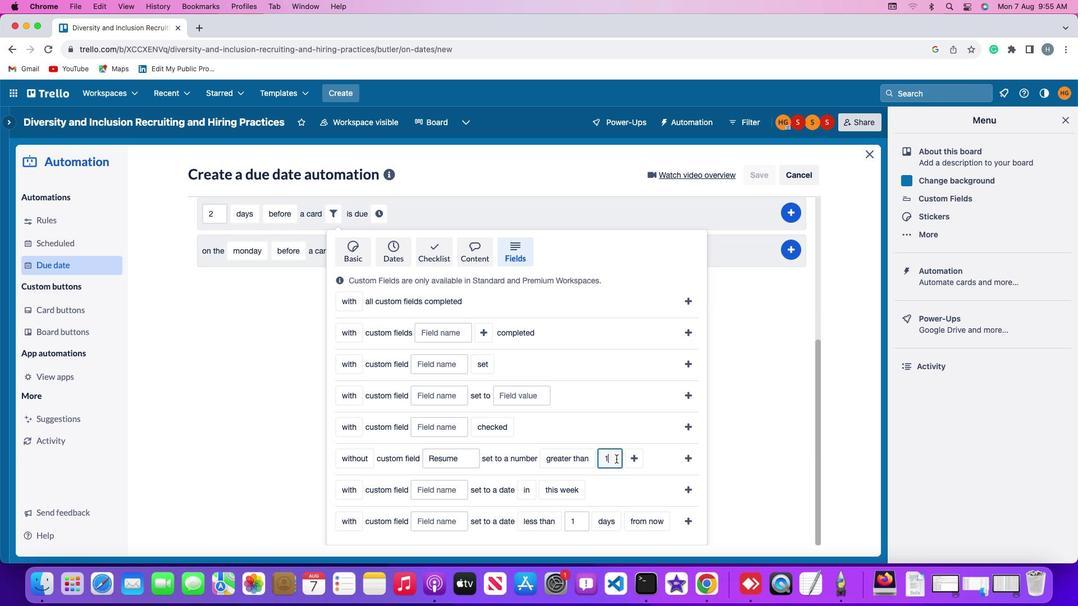 
Action: Key pressed Key.backspace'1'
Screenshot: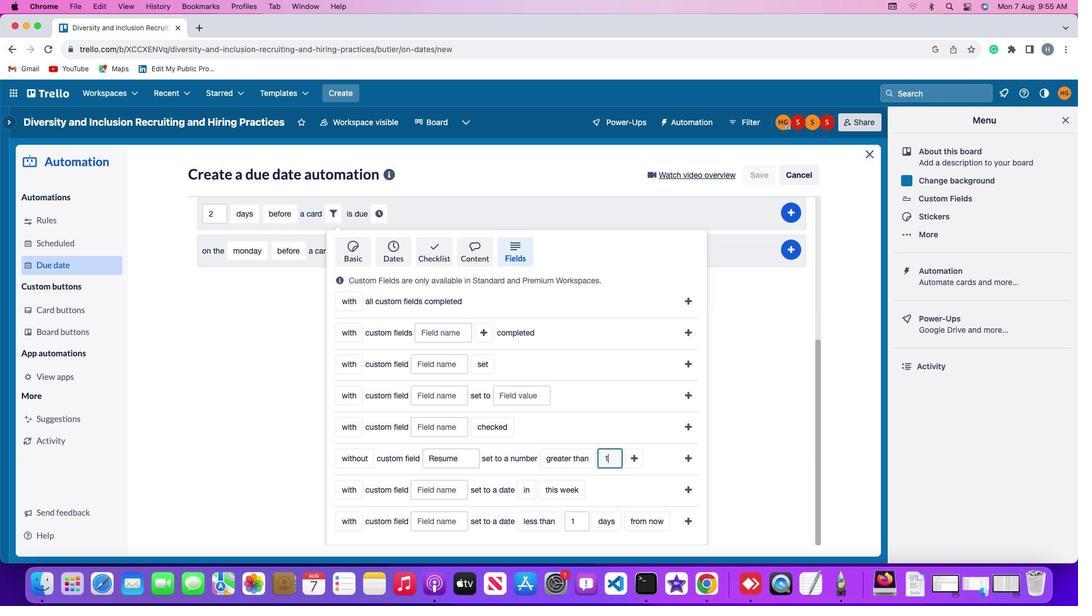 
Action: Mouse moved to (635, 457)
Screenshot: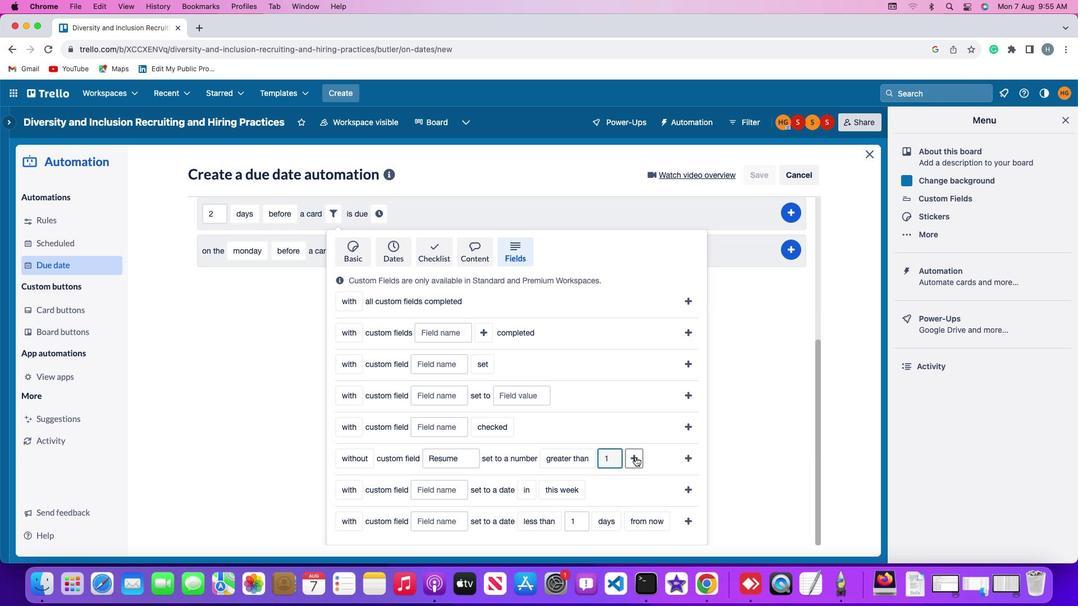 
Action: Mouse pressed left at (635, 457)
Screenshot: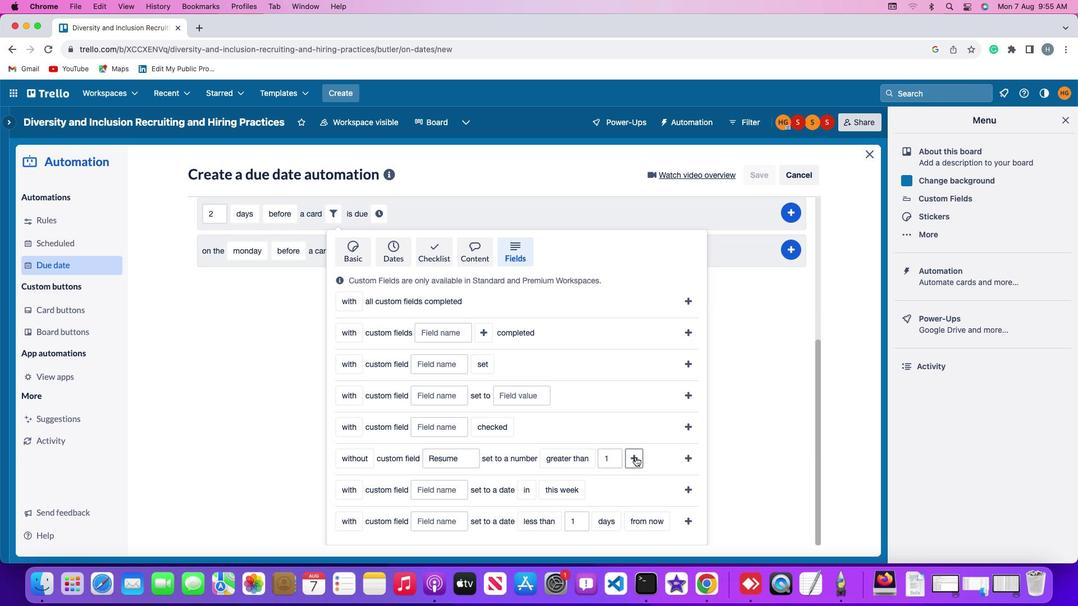 
Action: Mouse moved to (664, 459)
Screenshot: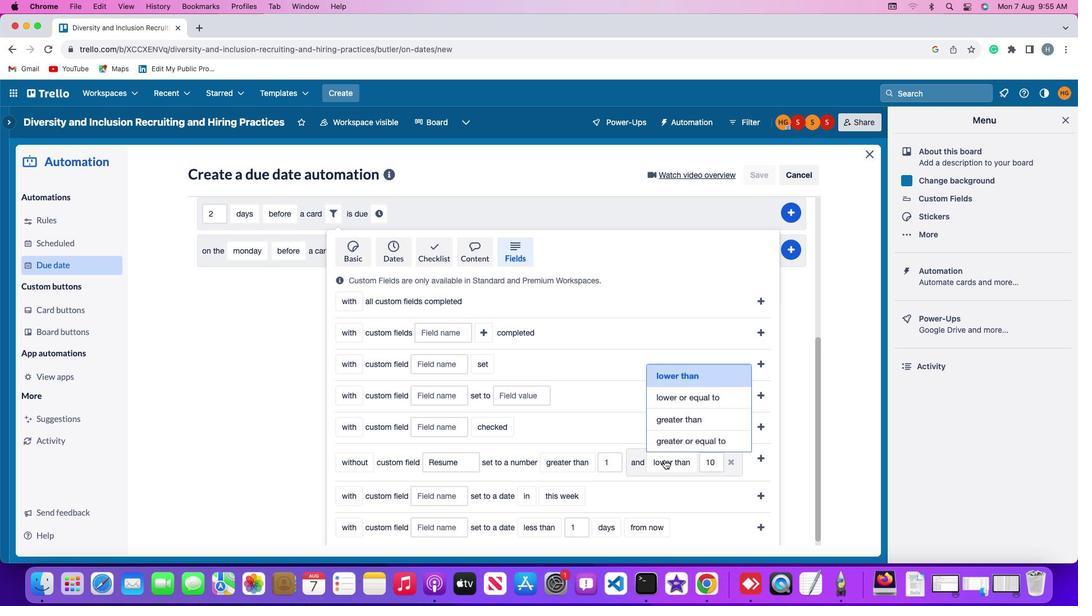 
Action: Mouse pressed left at (664, 459)
Screenshot: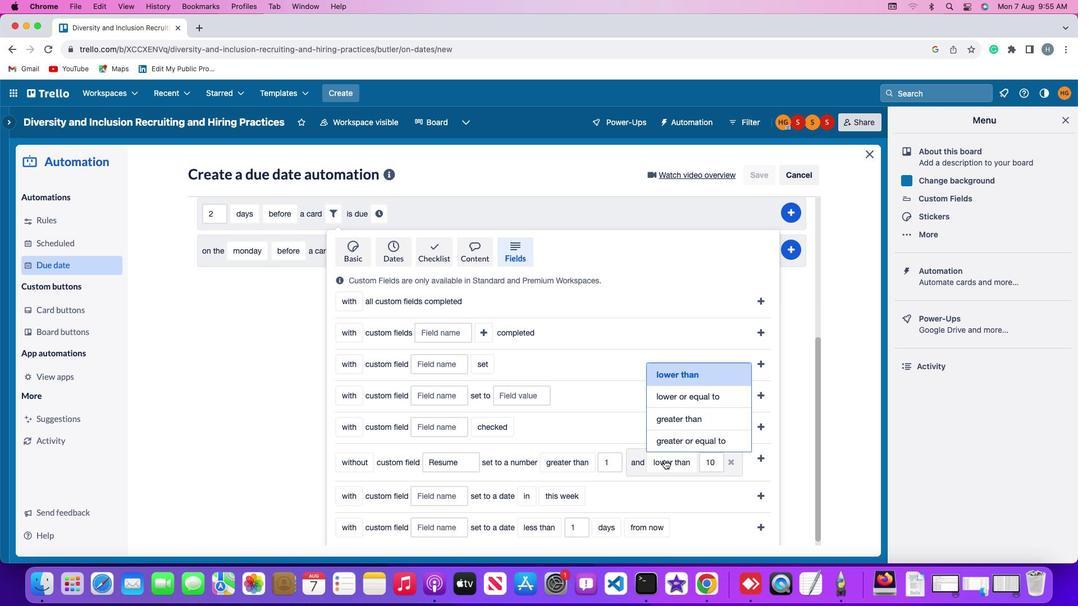 
Action: Mouse moved to (674, 396)
Screenshot: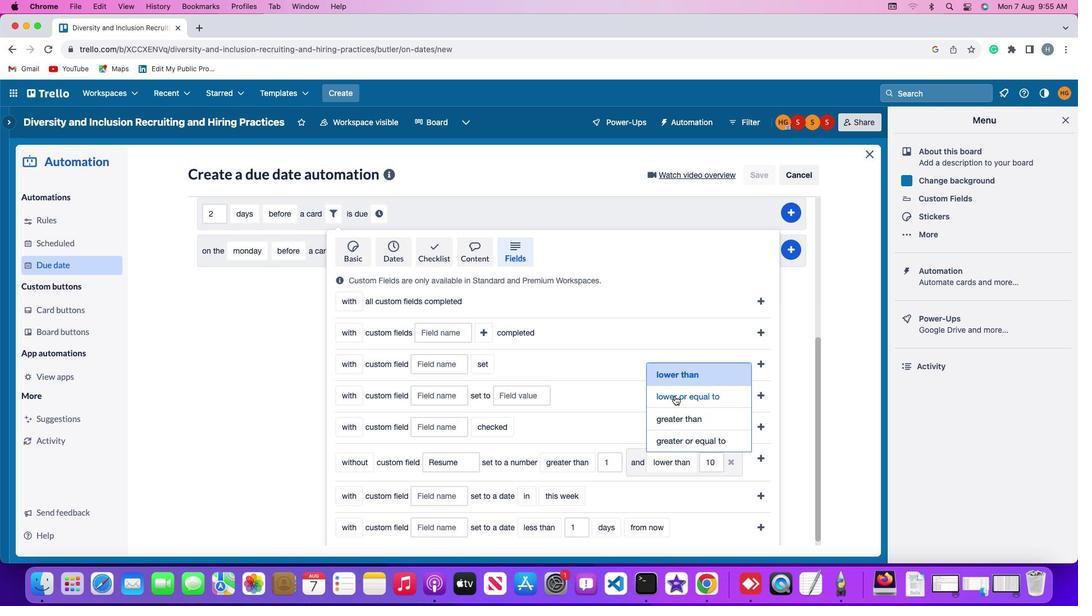 
Action: Mouse pressed left at (674, 396)
Screenshot: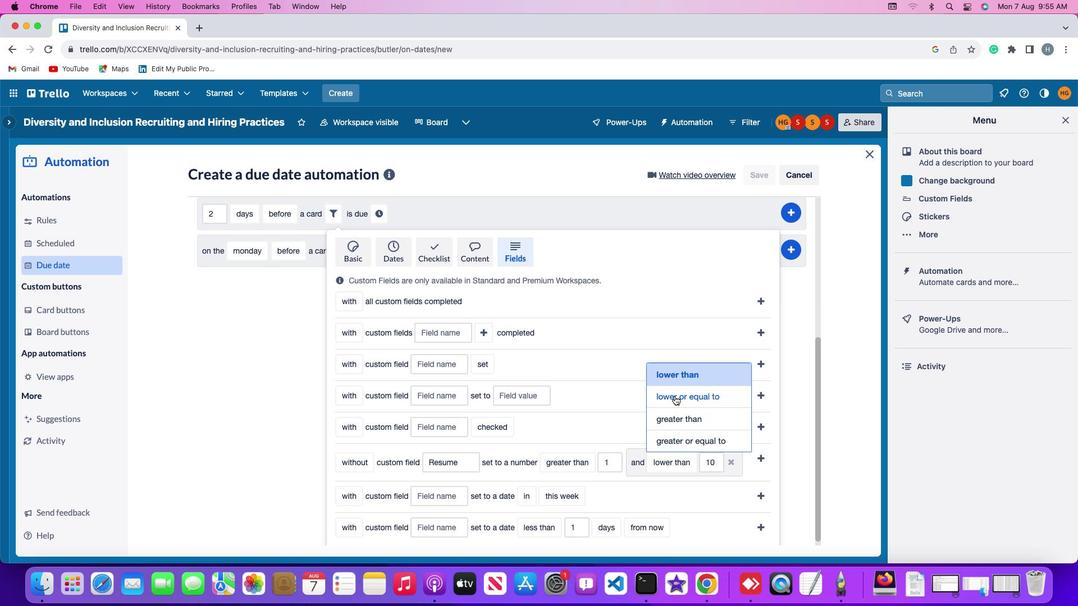 
Action: Mouse moved to (739, 462)
Screenshot: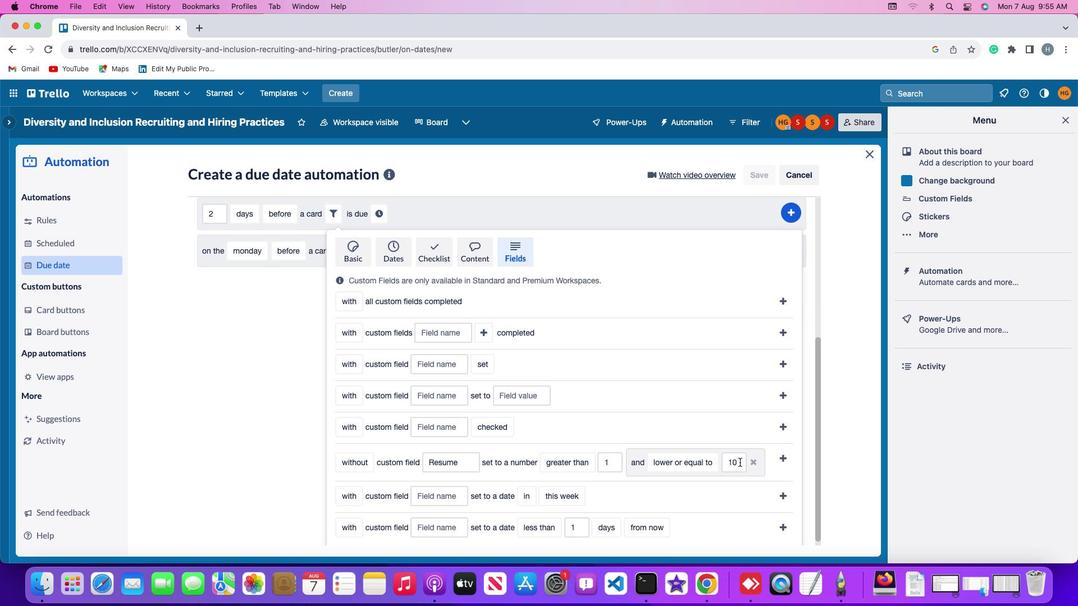 
Action: Mouse pressed left at (739, 462)
Screenshot: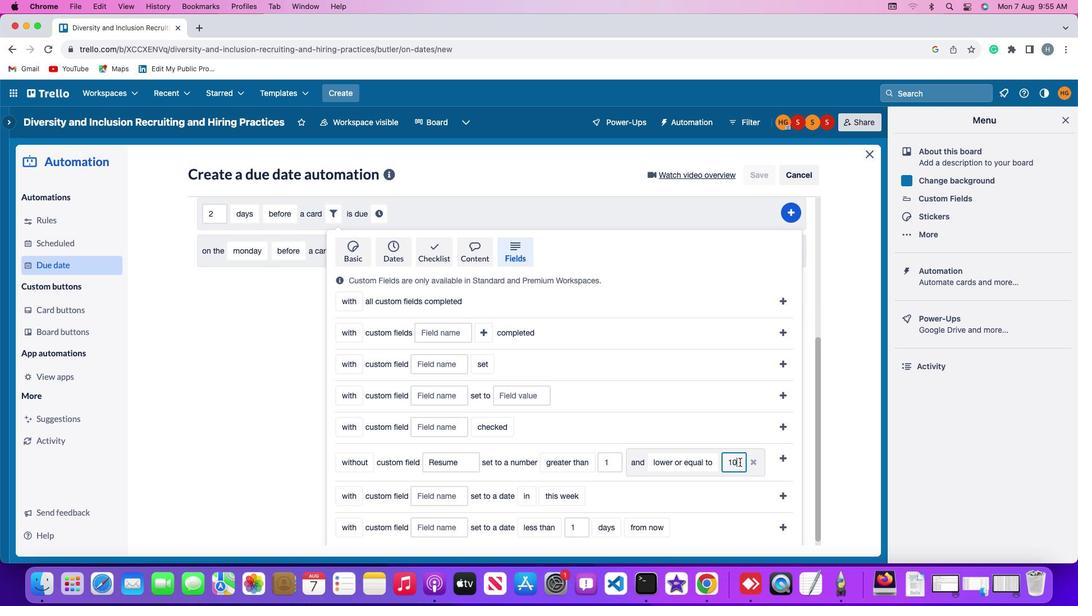 
Action: Key pressed Key.backspaceKey.backspace'1''0'
Screenshot: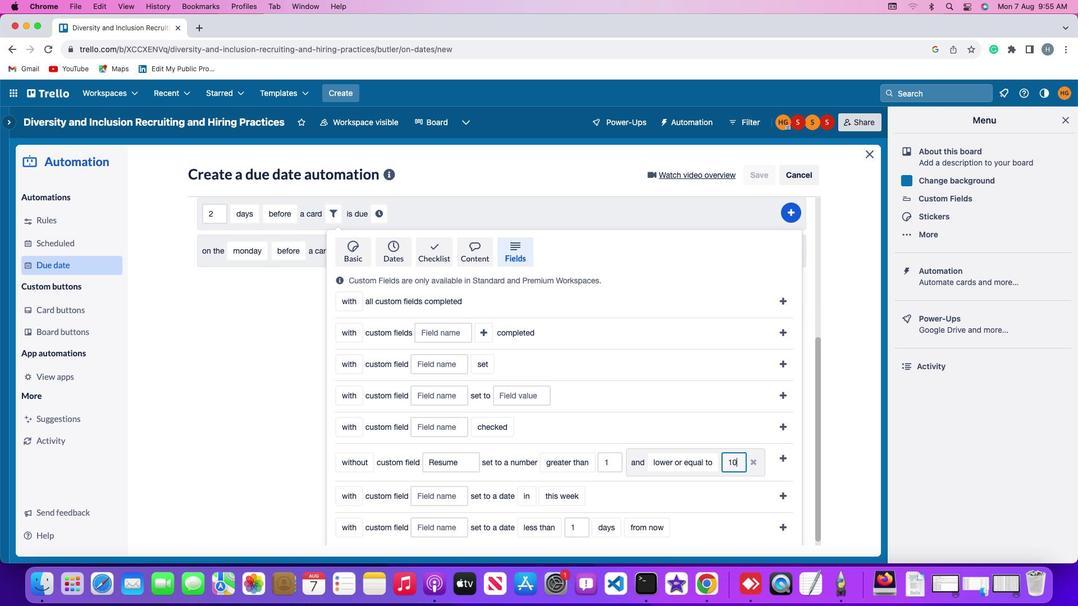 
Action: Mouse moved to (782, 456)
Screenshot: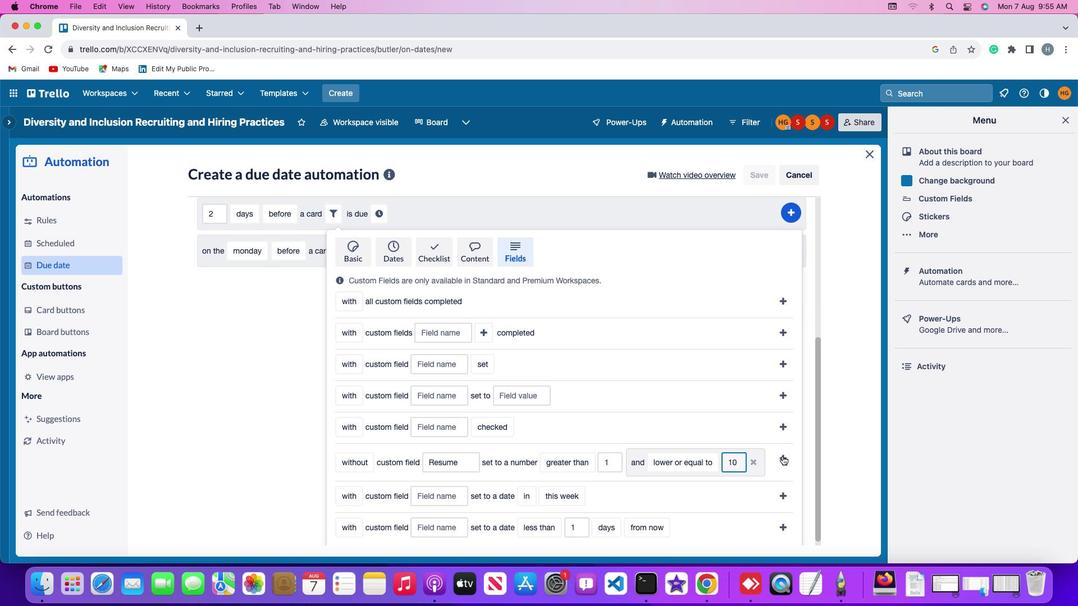 
Action: Mouse pressed left at (782, 456)
Screenshot: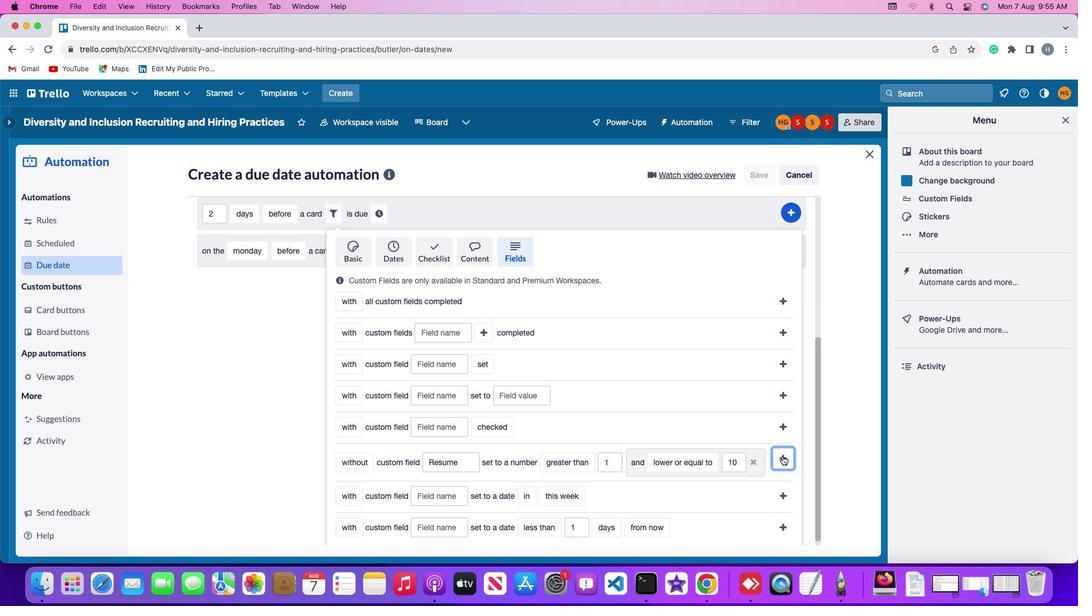
Action: Mouse moved to (713, 452)
Screenshot: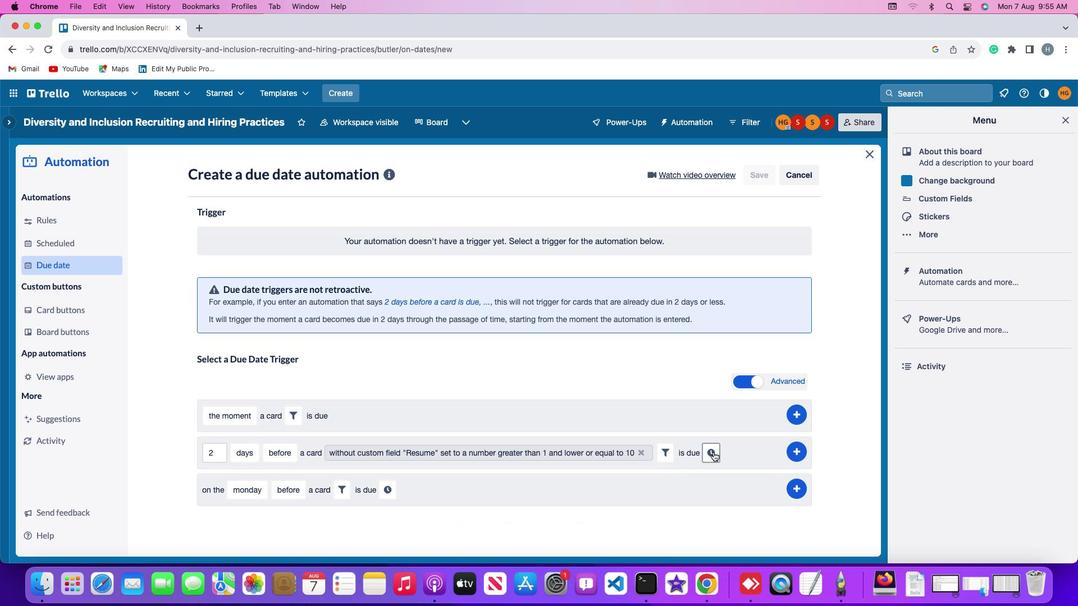 
Action: Mouse pressed left at (713, 452)
Screenshot: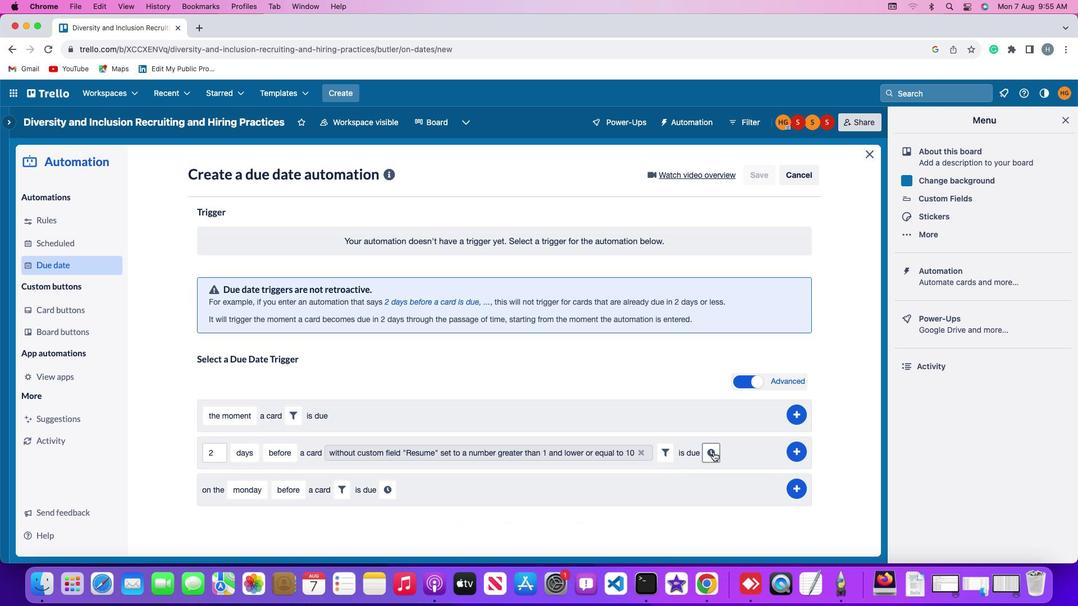 
Action: Mouse moved to (235, 478)
Screenshot: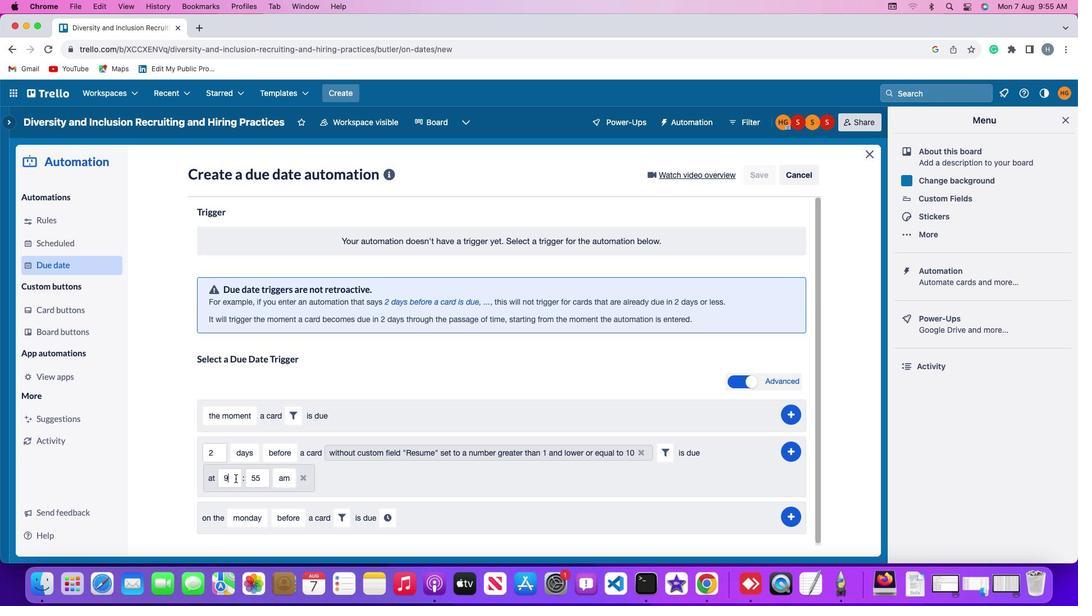 
Action: Mouse pressed left at (235, 478)
Screenshot: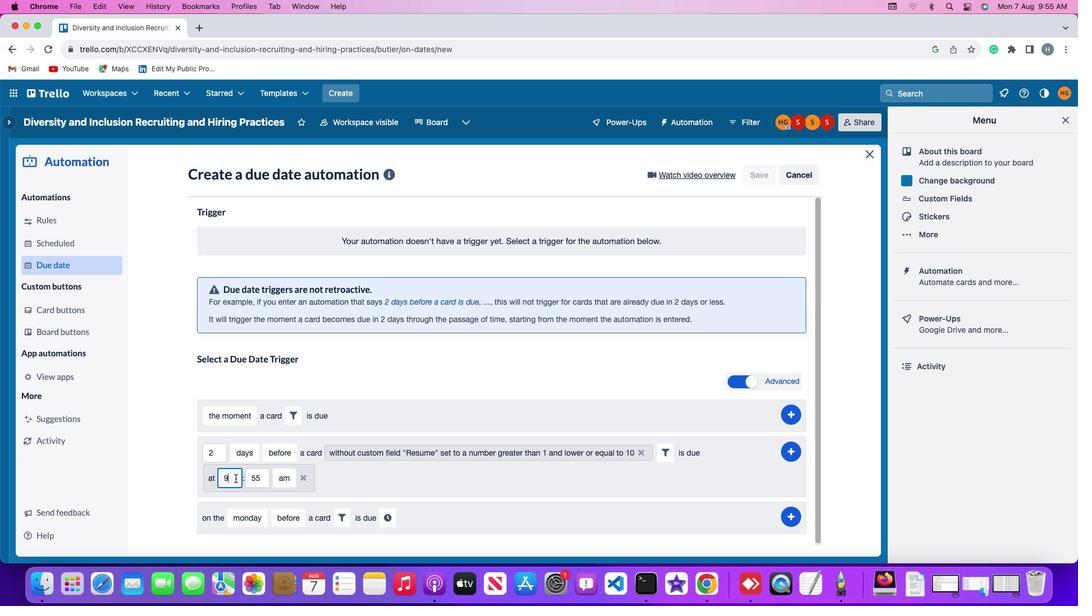 
Action: Key pressed Key.backspace'1''1'
Screenshot: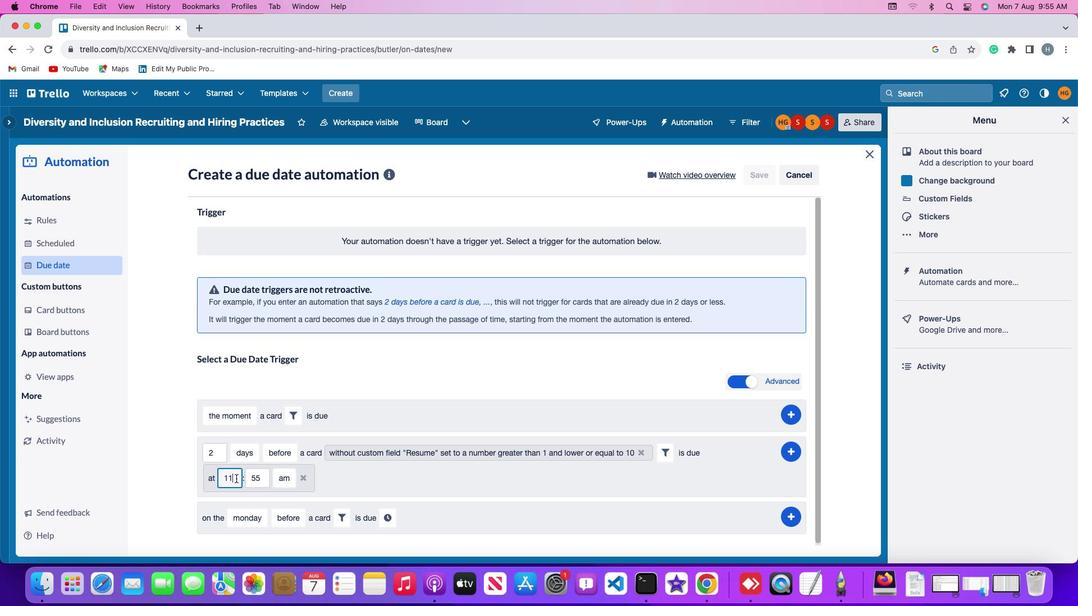 
Action: Mouse moved to (260, 480)
Screenshot: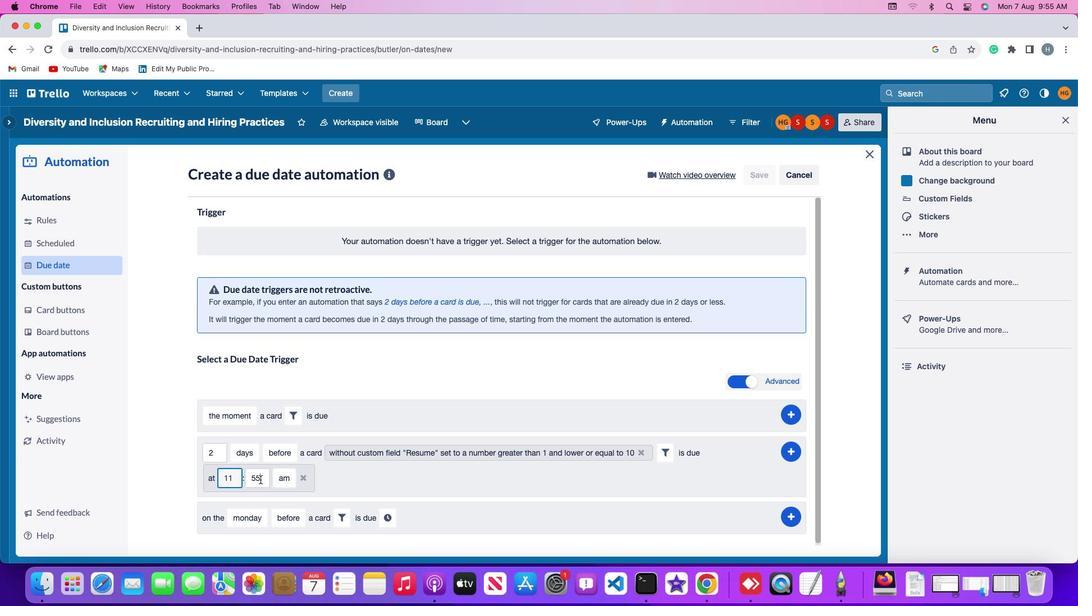 
Action: Mouse pressed left at (260, 480)
Screenshot: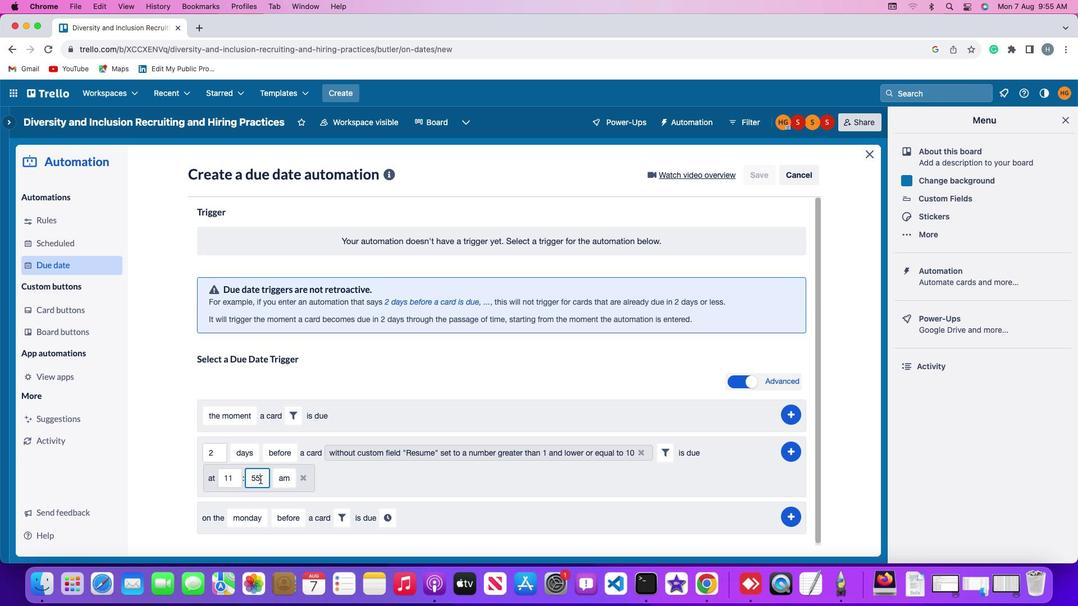 
Action: Mouse moved to (260, 480)
Screenshot: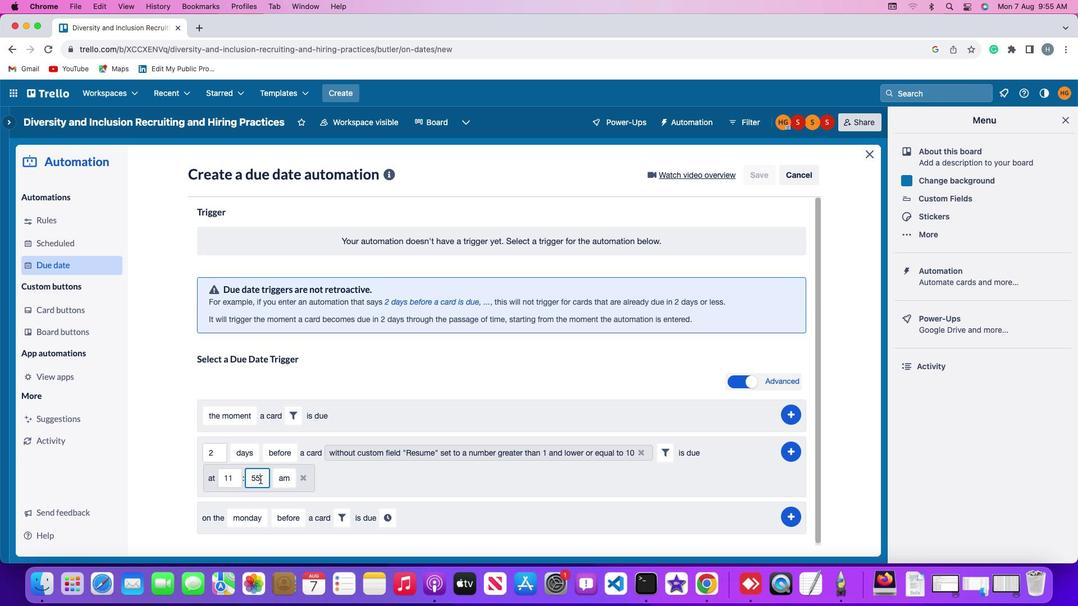 
Action: Key pressed Key.backspaceKey.backspace'0''0'
Screenshot: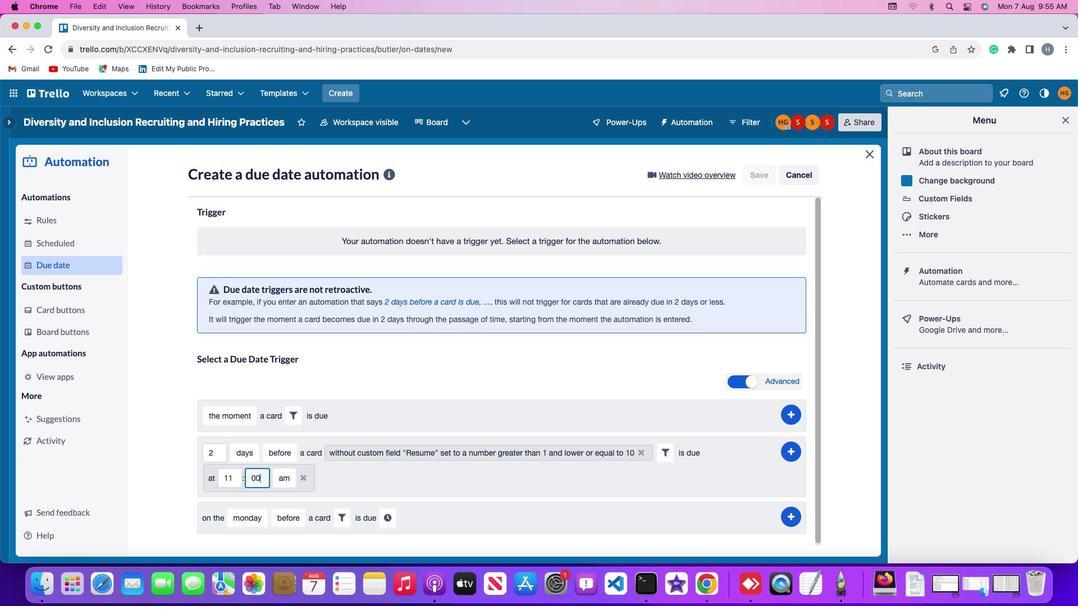
Action: Mouse moved to (280, 480)
Screenshot: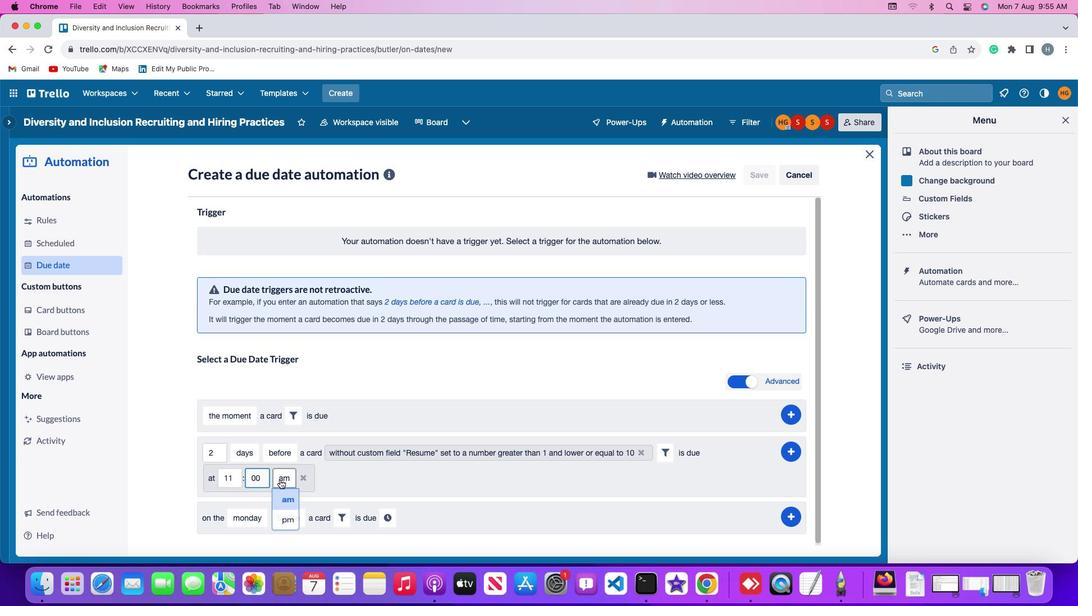 
Action: Mouse pressed left at (280, 480)
Screenshot: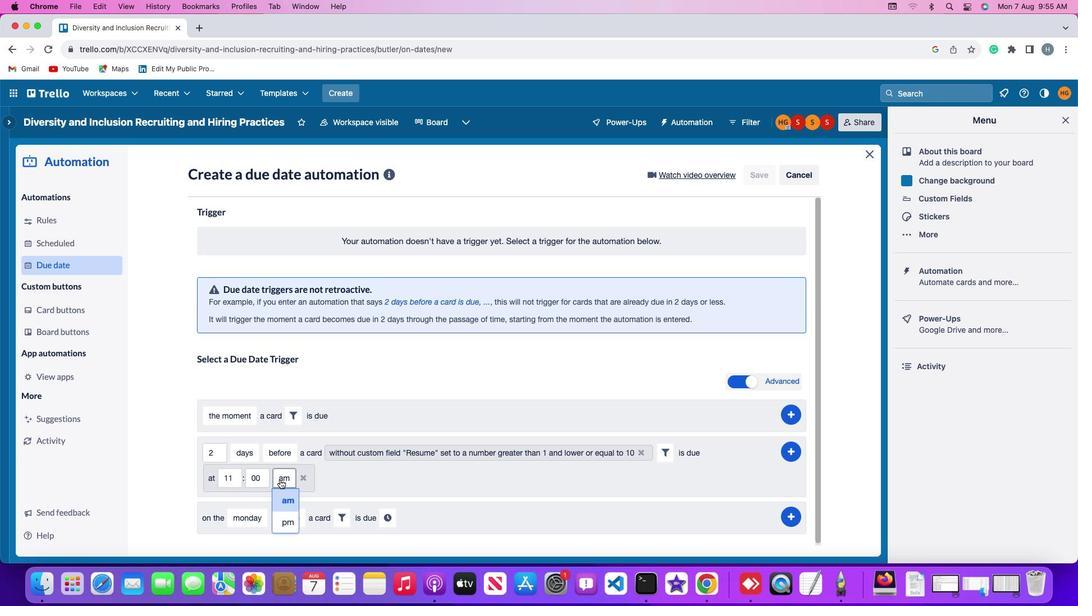 
Action: Mouse moved to (288, 499)
Screenshot: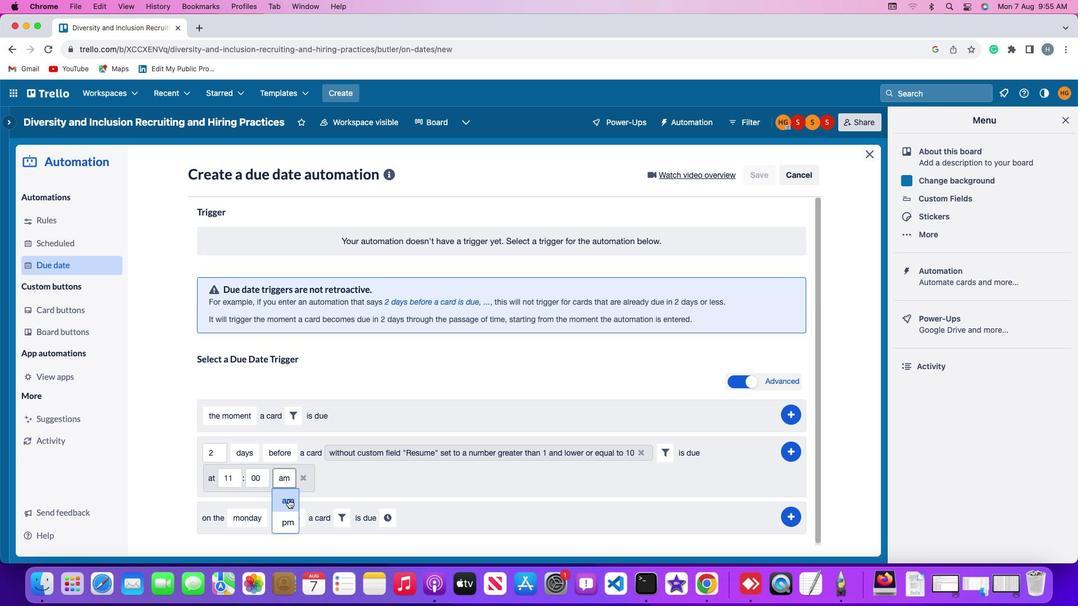 
Action: Mouse pressed left at (288, 499)
Screenshot: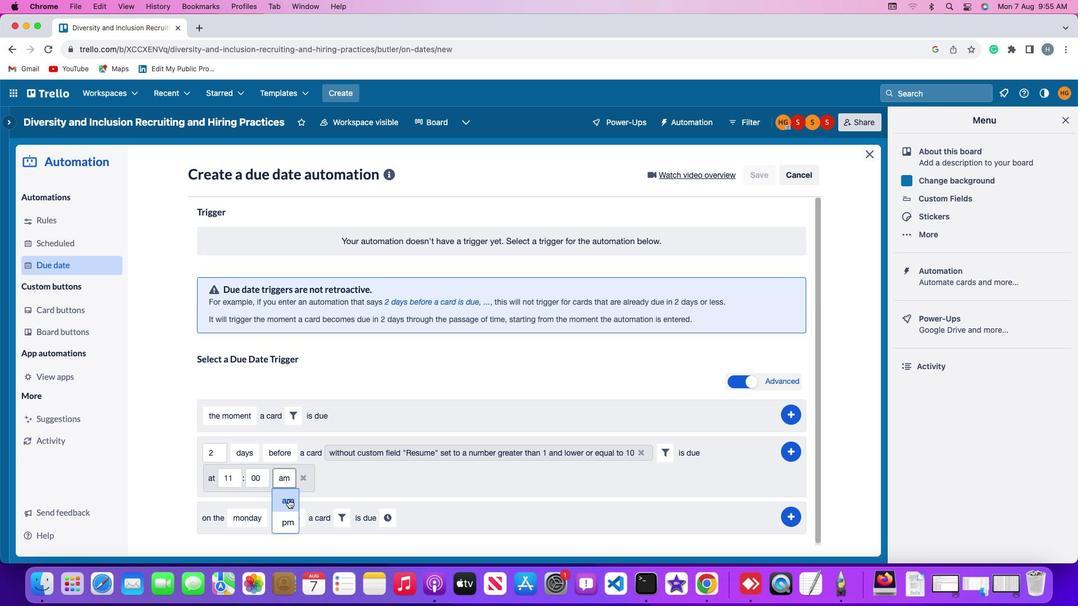 
Action: Mouse moved to (791, 450)
Screenshot: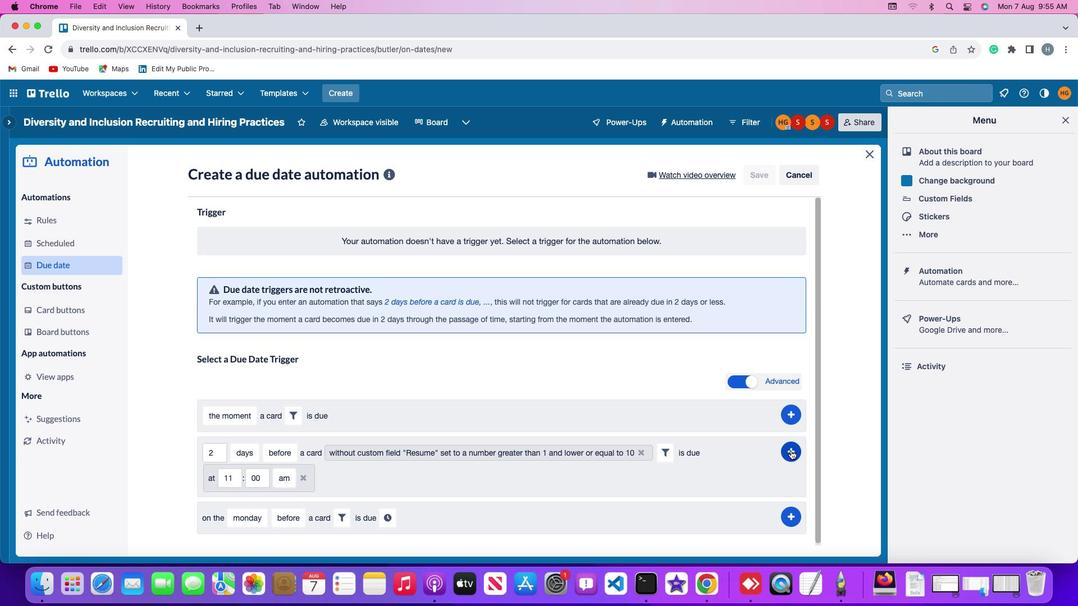 
Action: Mouse pressed left at (791, 450)
Screenshot: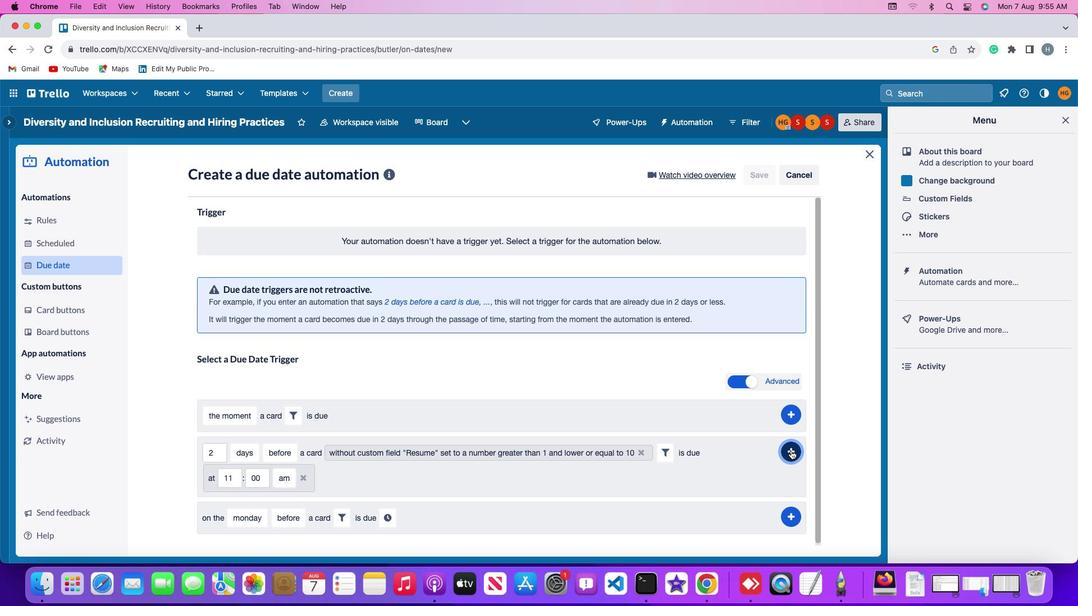 
Action: Mouse moved to (856, 358)
Screenshot: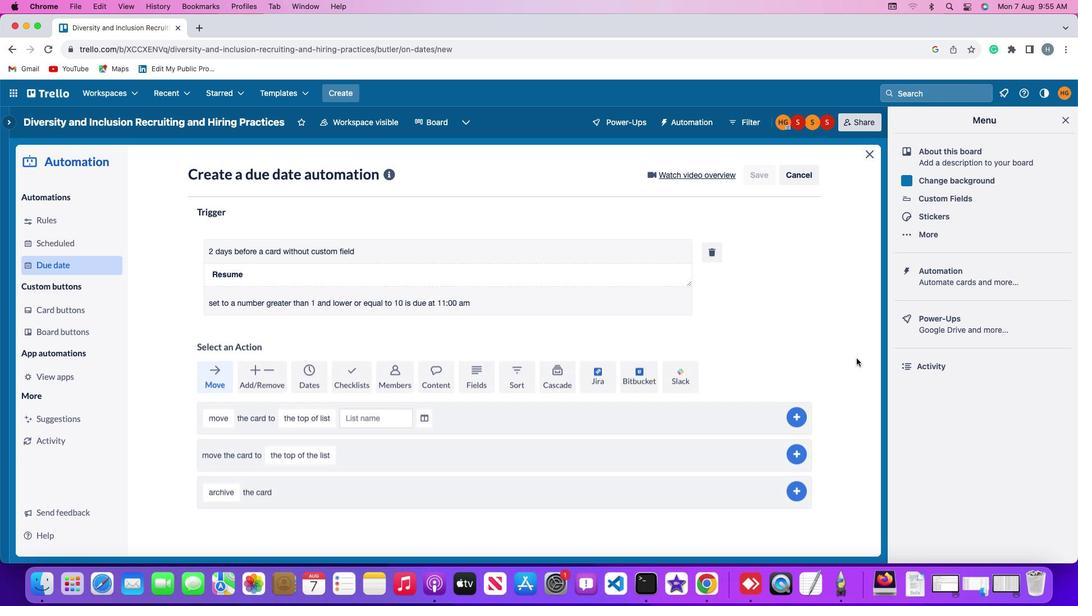 
